 Task: Select Convenience. Add to cart, from Walgreens for 4287 Palmer Road, Westerville, Ohio 43081, Cell Number 614-742-1053, following items : Sabritas Turbos Flamas Corn Chips - 5, Cheetos Puffs Flamin Hot  - 4, Coca Cola Mini Cans - 1, Mountain Dew Soda Can (12 oz x 12 ct) - 1, Nice! Halves & Pieces Honey Roasted Cashew - 2
Action: Mouse moved to (301, 128)
Screenshot: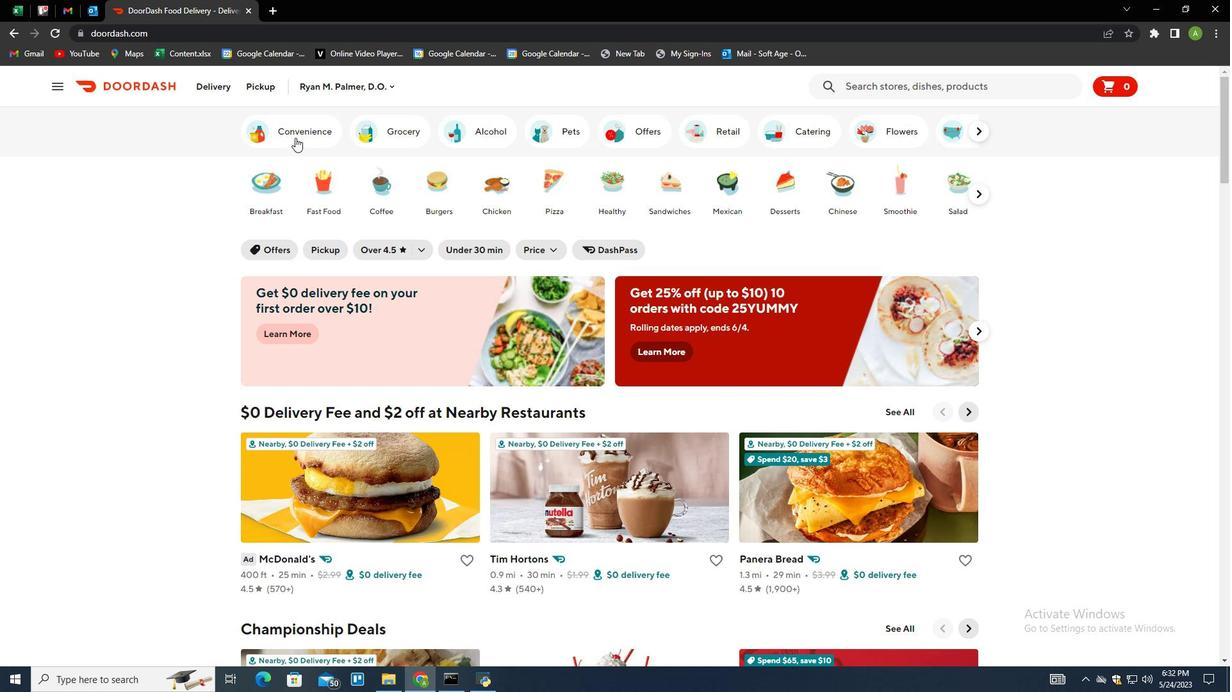
Action: Mouse pressed left at (301, 128)
Screenshot: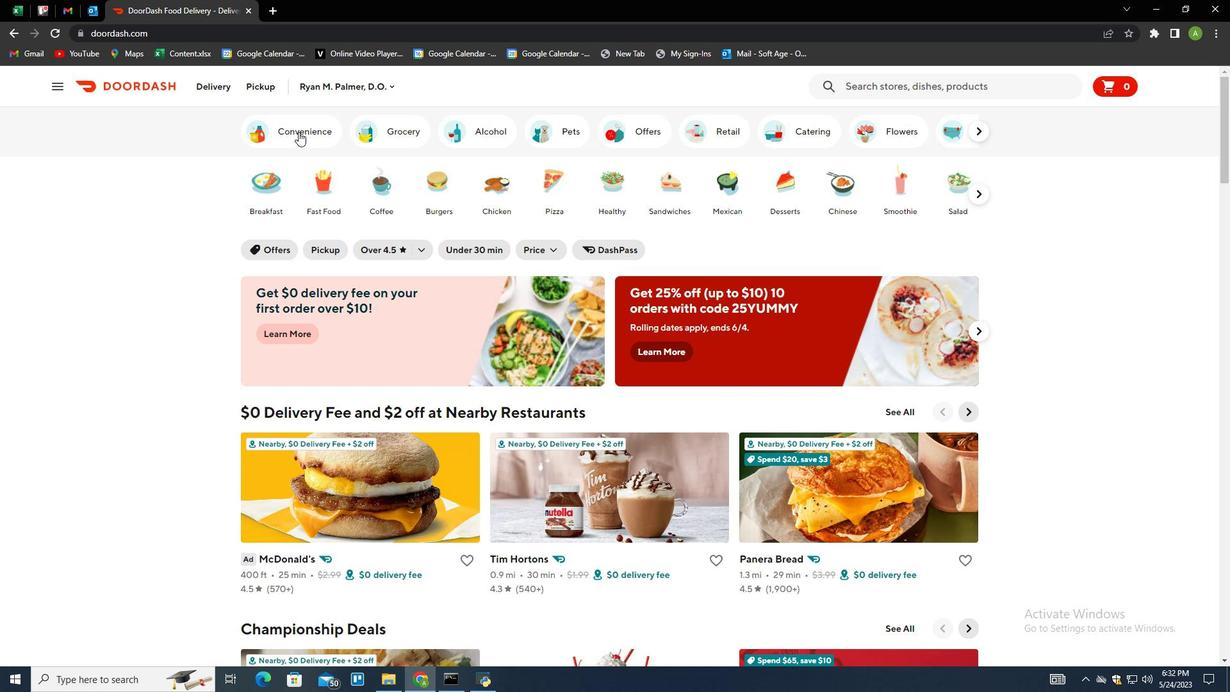
Action: Mouse moved to (793, 462)
Screenshot: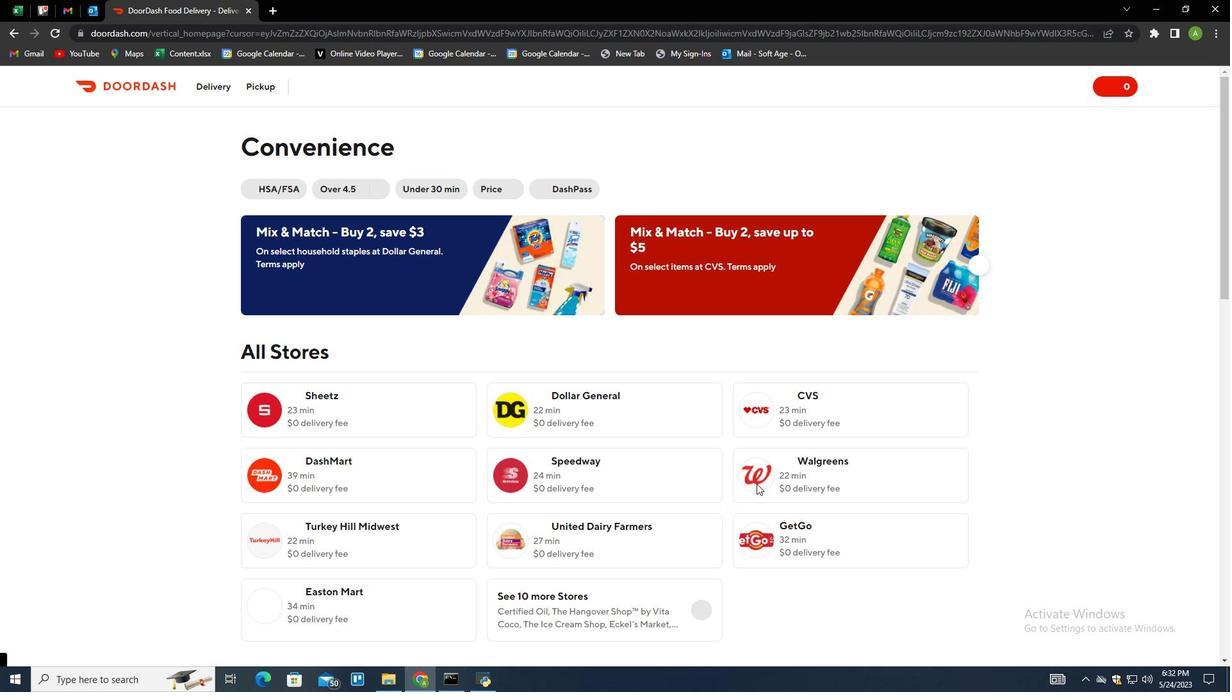 
Action: Mouse pressed left at (793, 462)
Screenshot: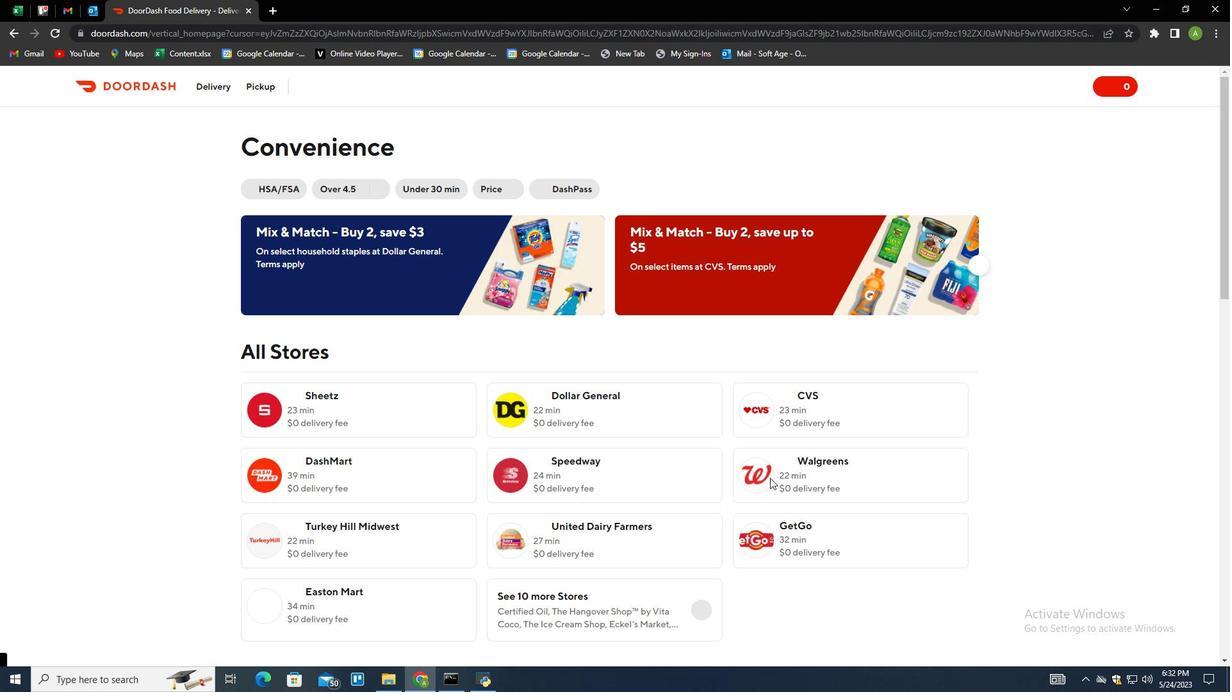 
Action: Mouse moved to (295, 84)
Screenshot: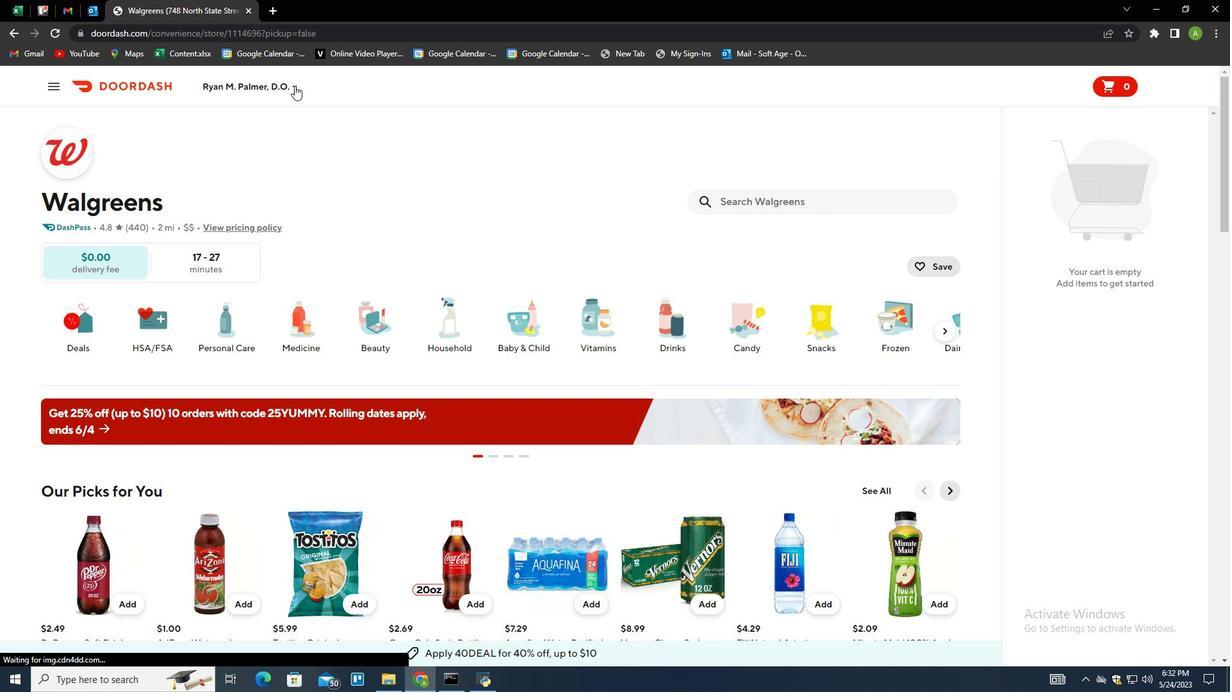 
Action: Mouse pressed left at (295, 84)
Screenshot: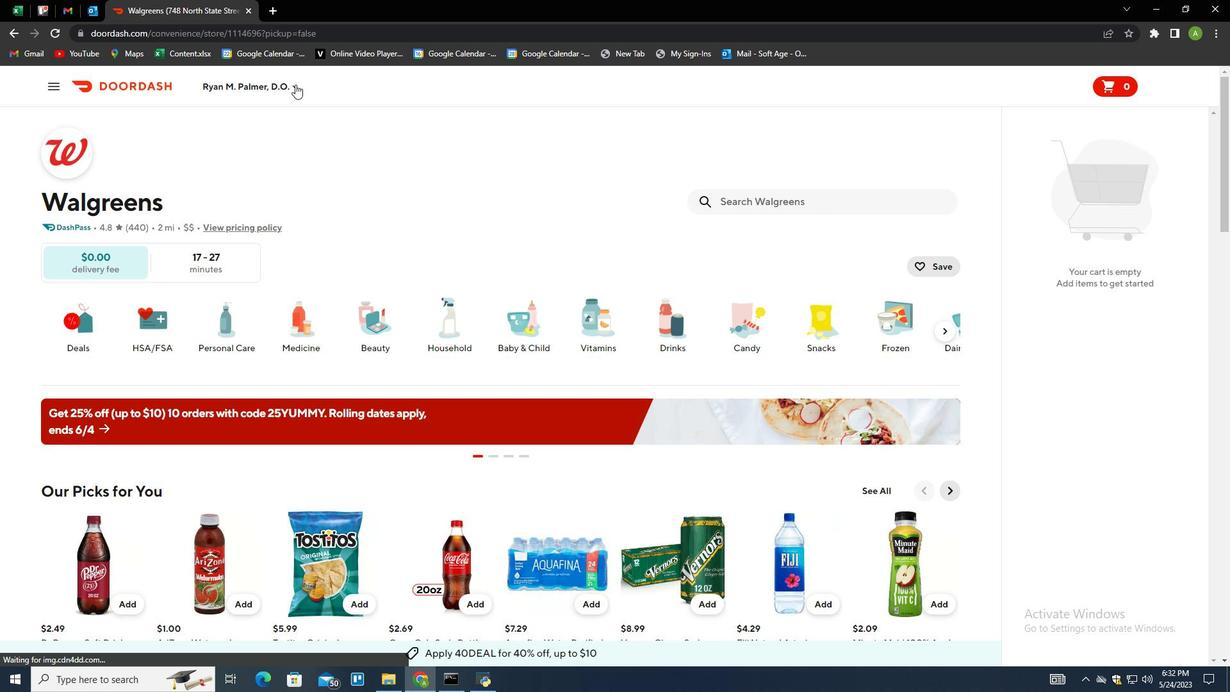 
Action: Mouse moved to (305, 131)
Screenshot: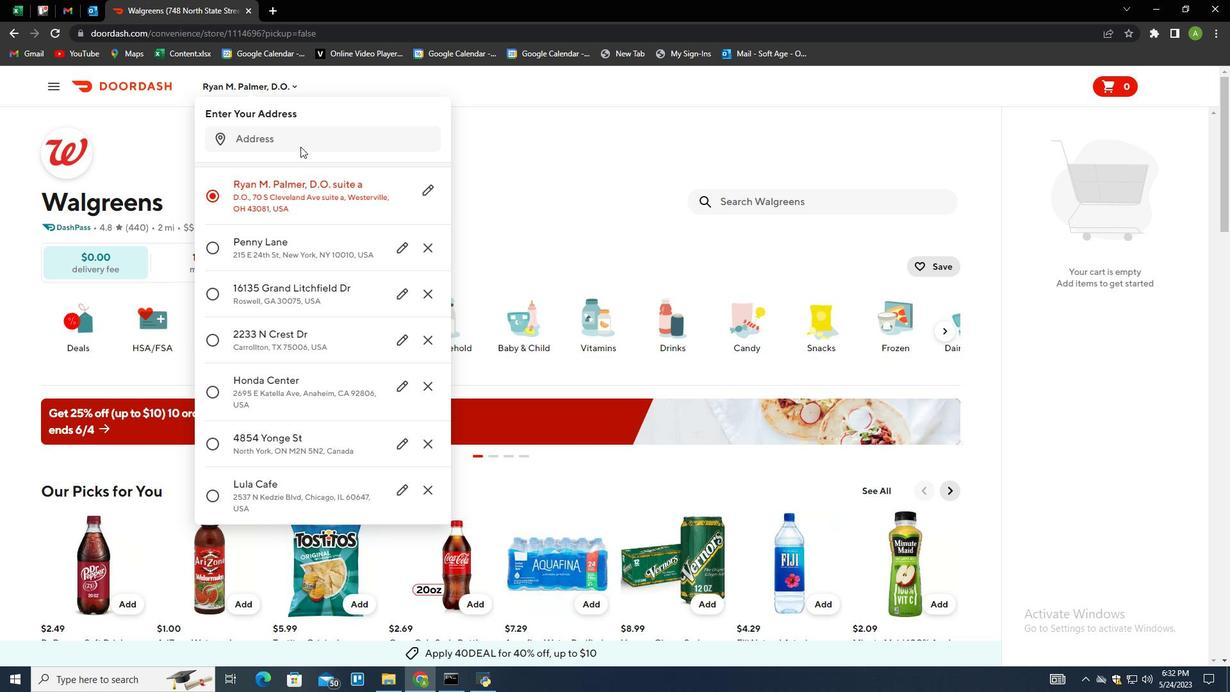 
Action: Mouse pressed left at (305, 131)
Screenshot: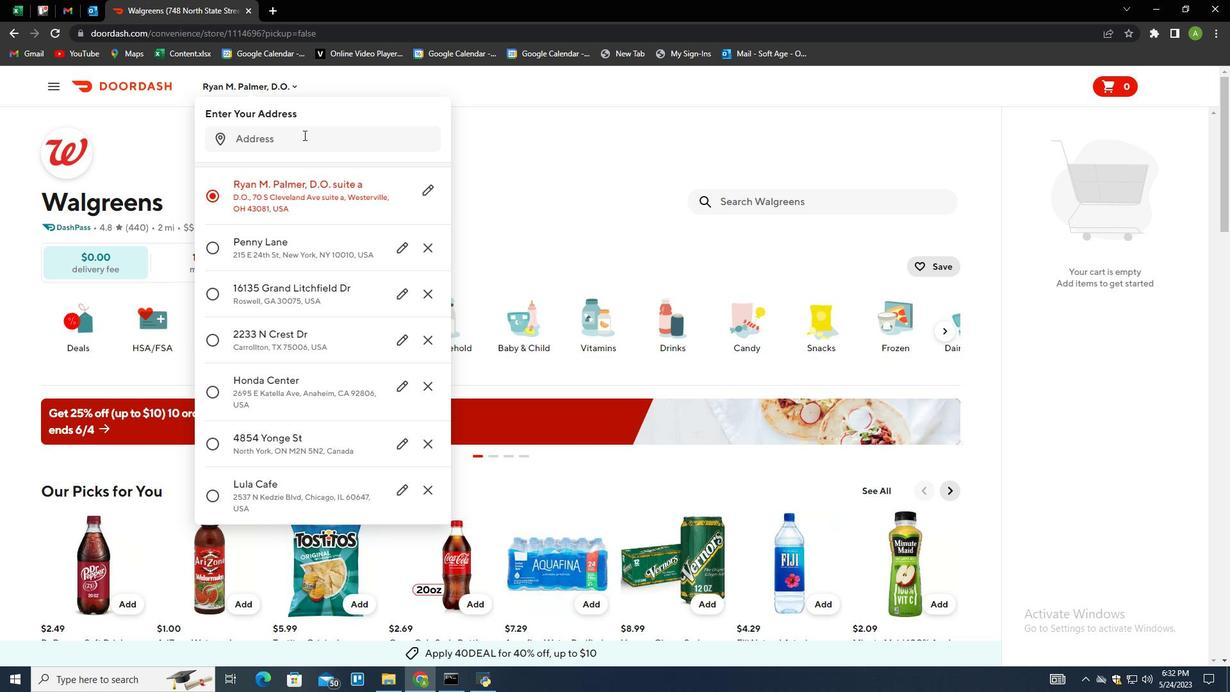 
Action: Mouse moved to (309, 160)
Screenshot: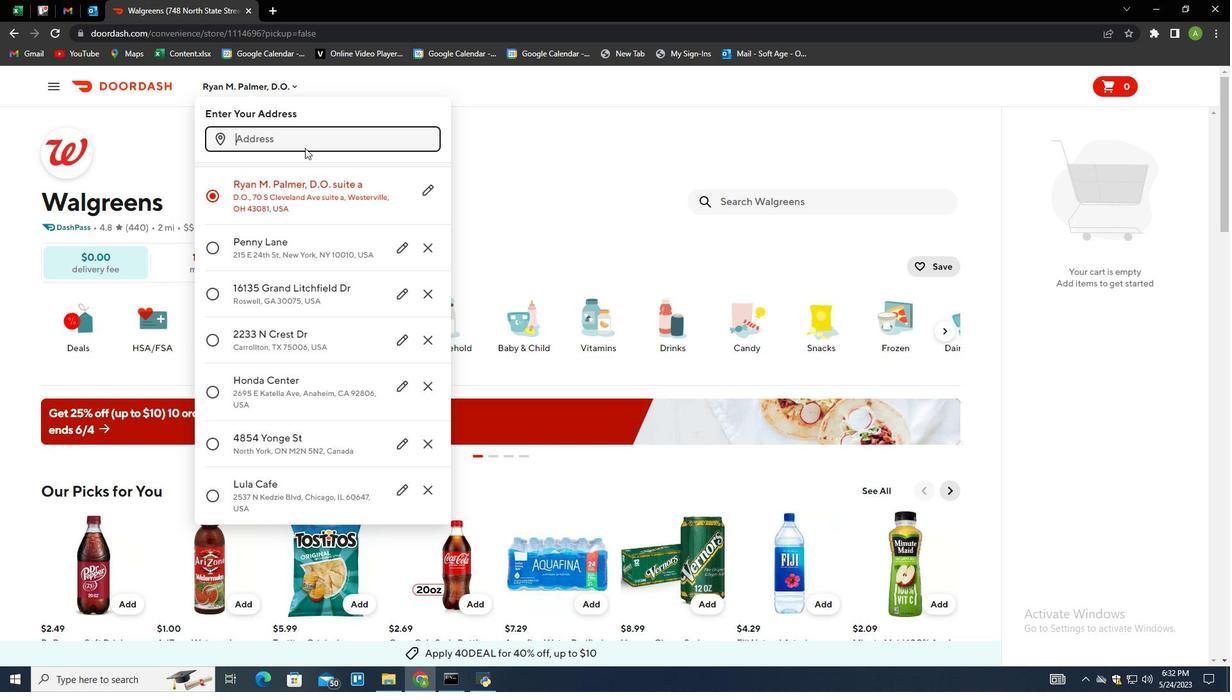 
Action: Key pressed 4287<Key.space>palmer<Key.space>road,<Key.space>westerville,<Key.space>ohio<Key.space>43081<Key.enter>
Screenshot: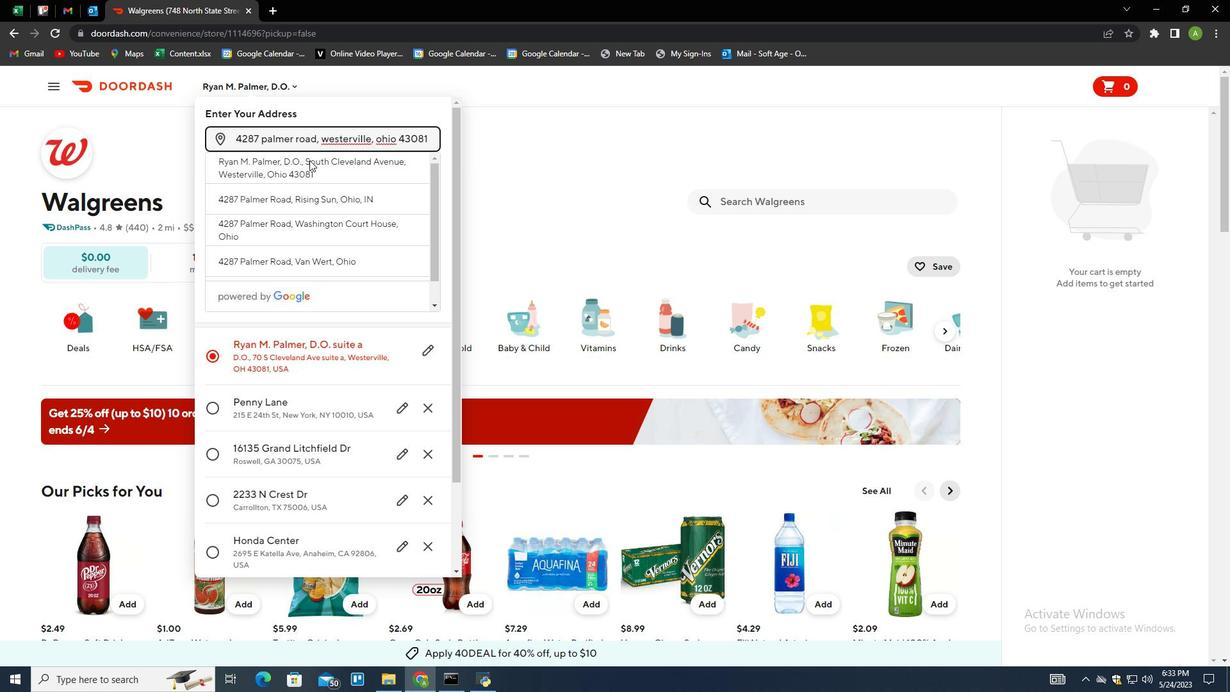 
Action: Mouse moved to (401, 520)
Screenshot: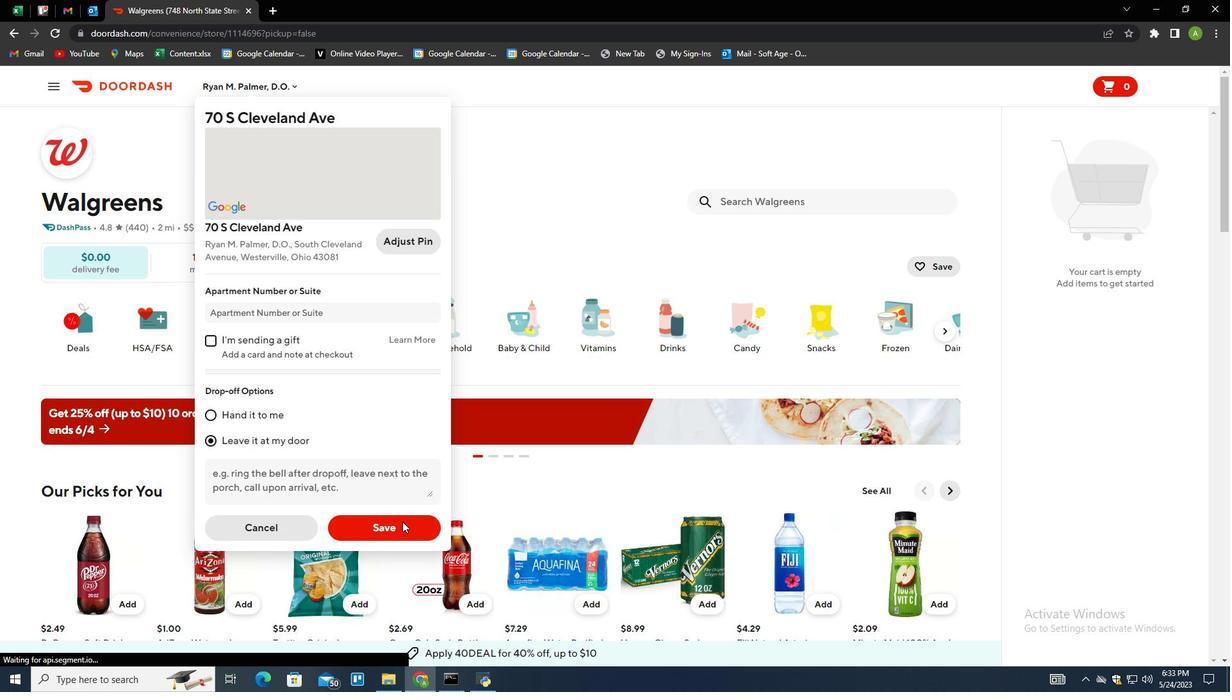
Action: Mouse pressed left at (401, 520)
Screenshot: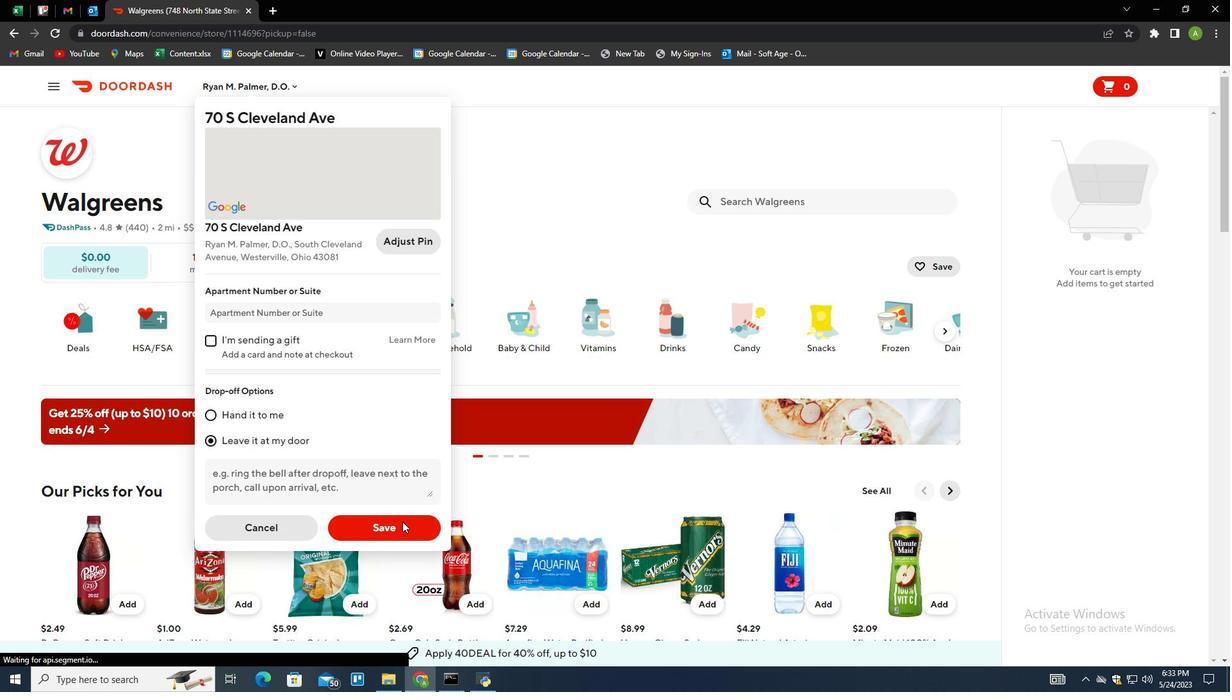 
Action: Mouse moved to (775, 199)
Screenshot: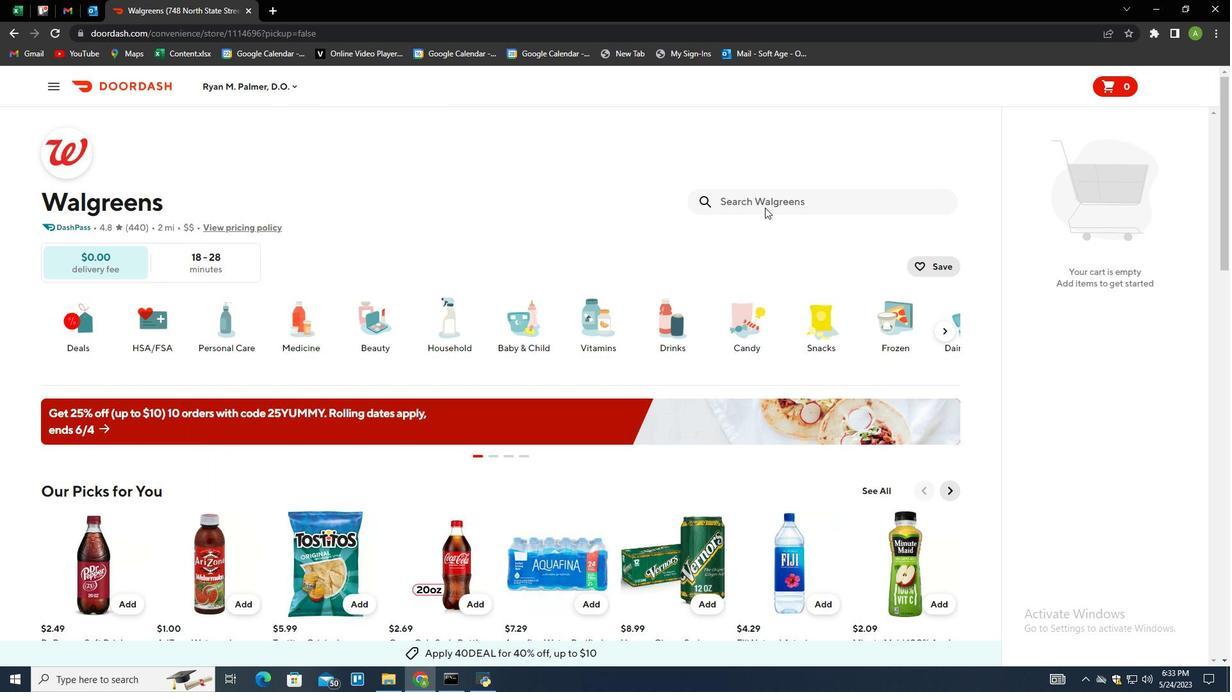 
Action: Mouse pressed left at (775, 199)
Screenshot: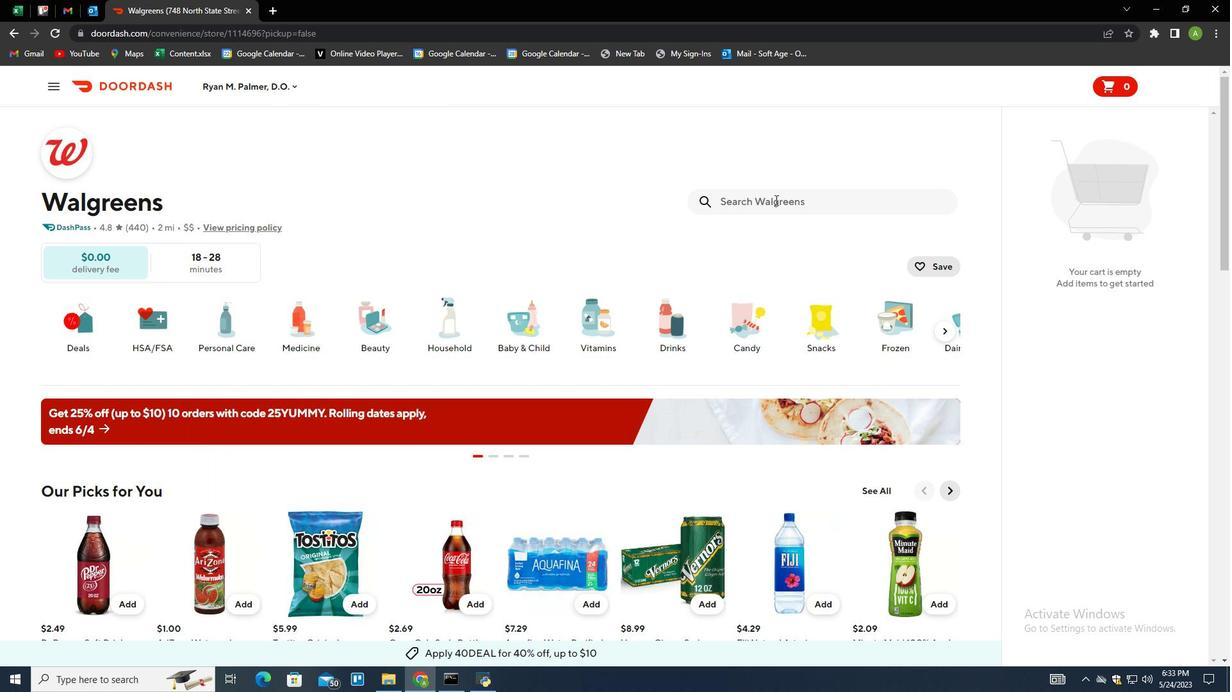 
Action: Mouse moved to (748, 217)
Screenshot: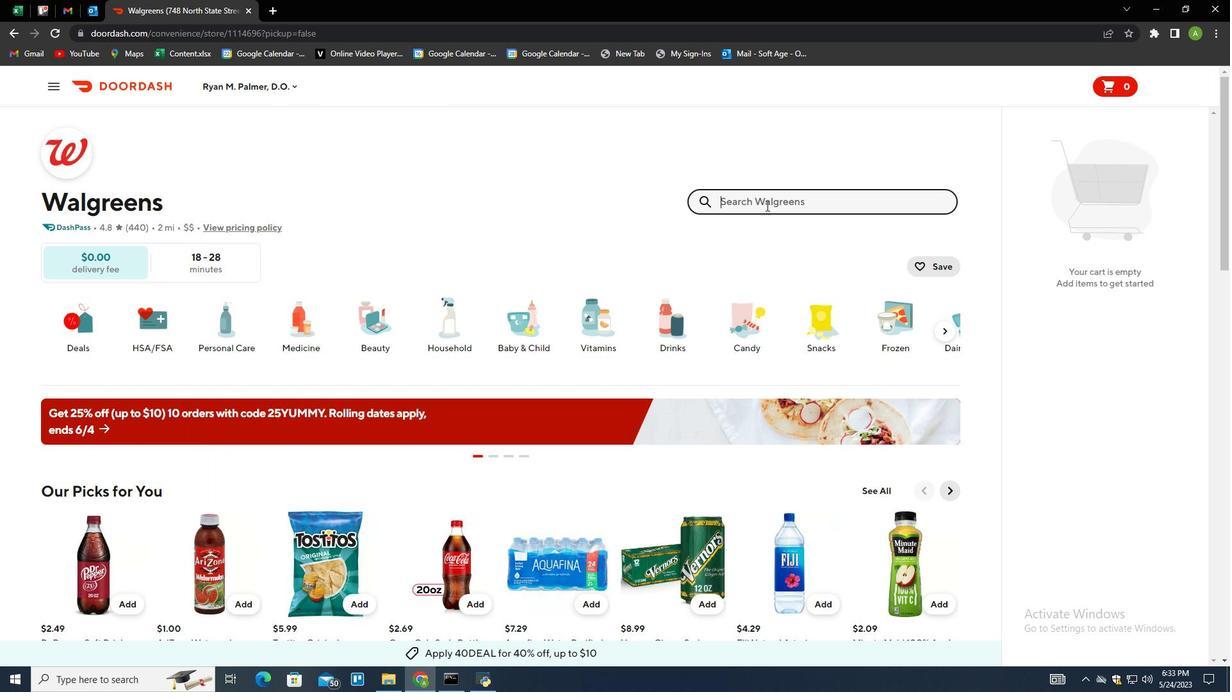 
Action: Key pressed sabritas<Key.space>turbos<Key.space>flamas<Key.space>corn<Key.space>chips<Key.enter>
Screenshot: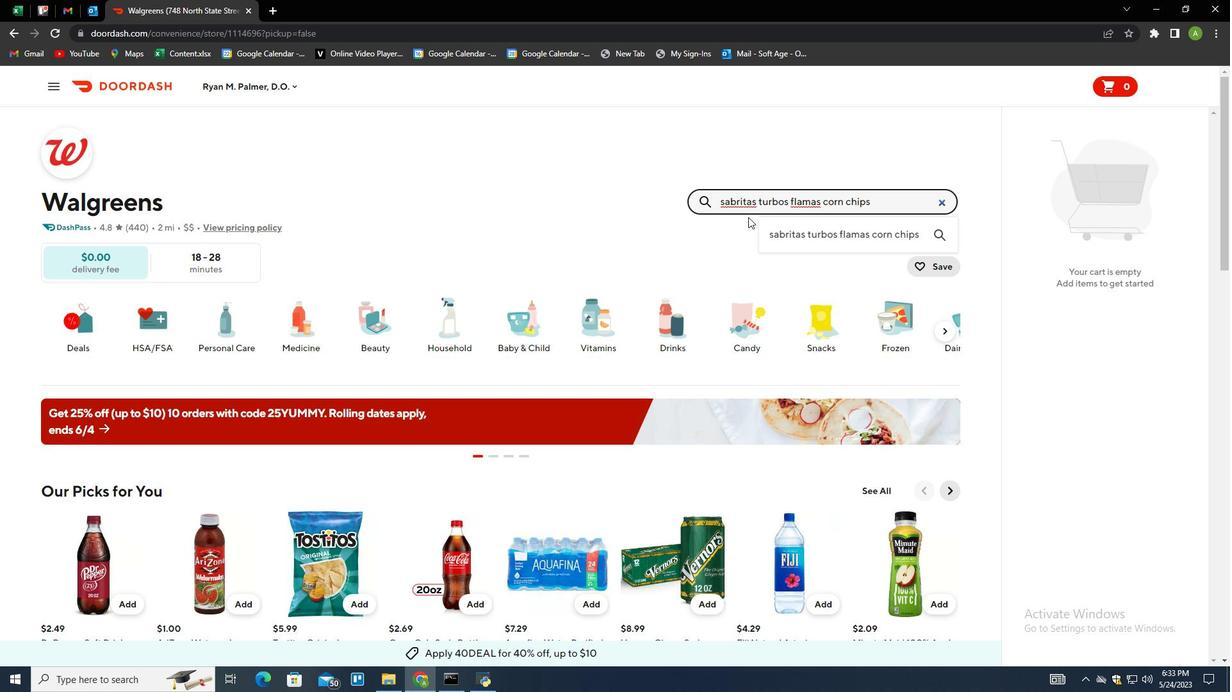 
Action: Mouse moved to (116, 333)
Screenshot: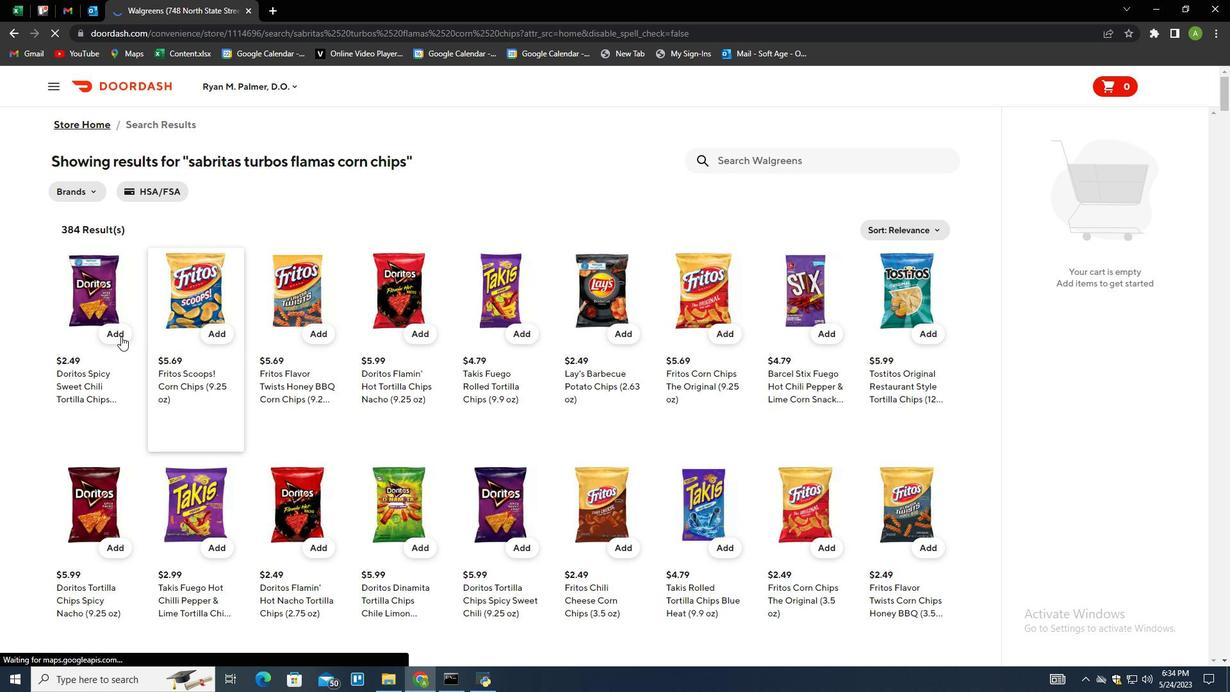 
Action: Mouse pressed left at (116, 333)
Screenshot: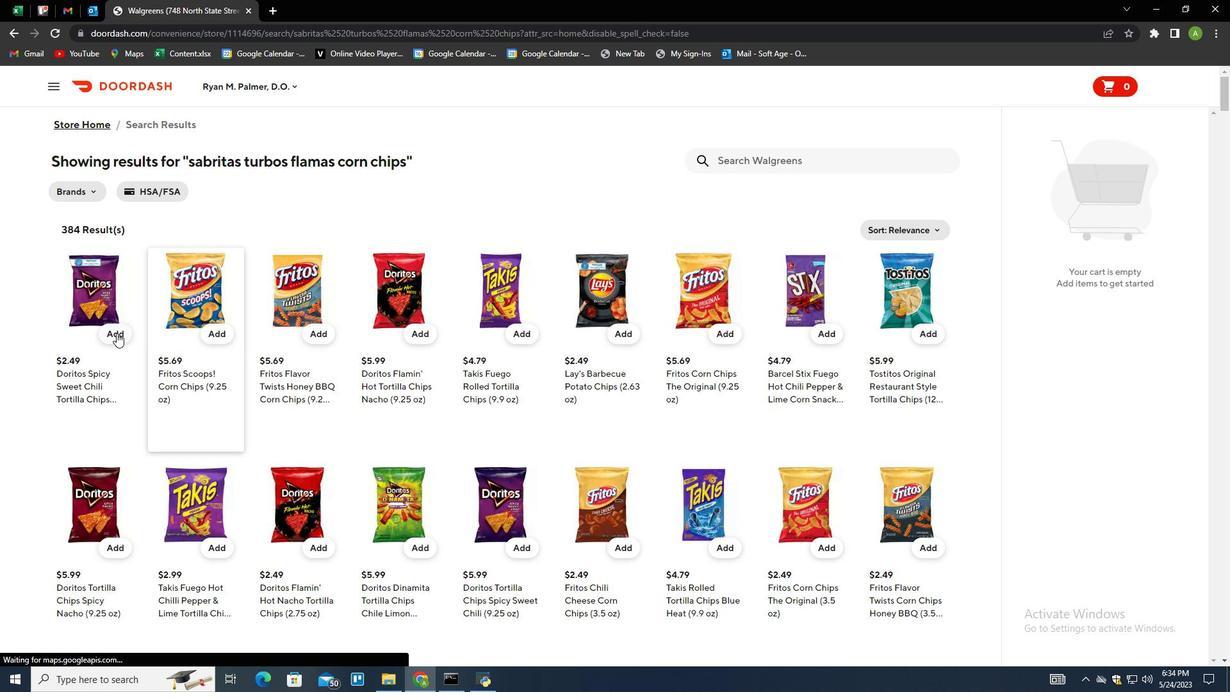 
Action: Mouse moved to (1186, 224)
Screenshot: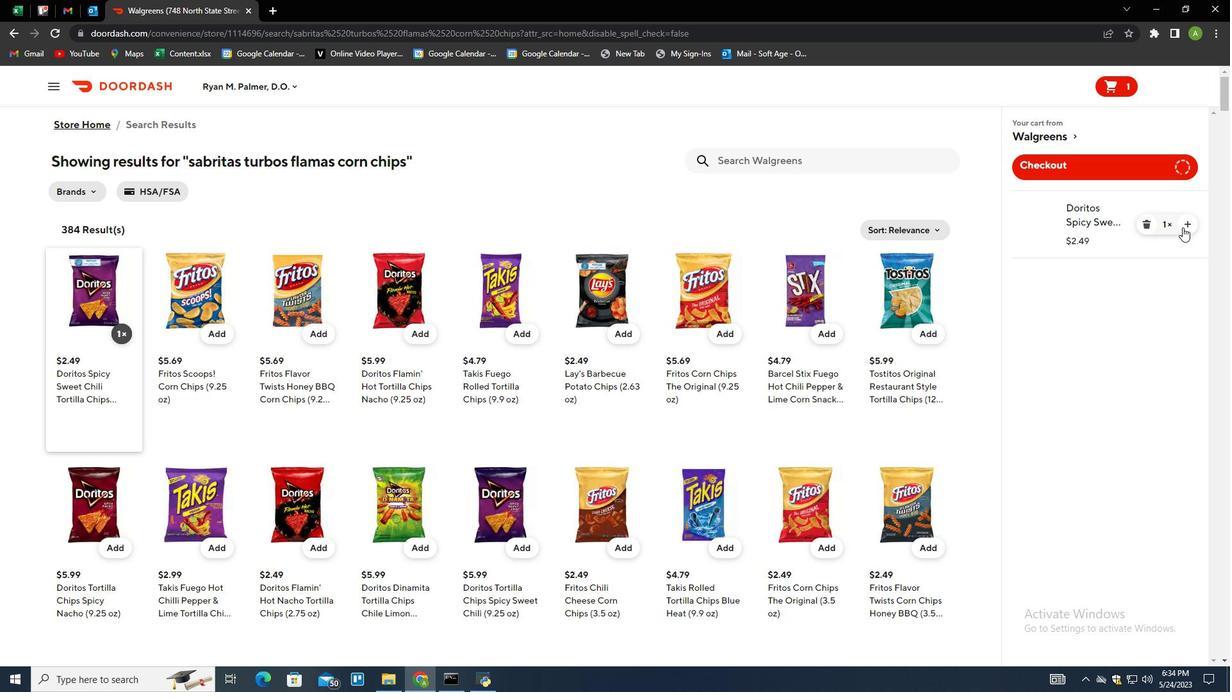 
Action: Mouse pressed left at (1186, 224)
Screenshot: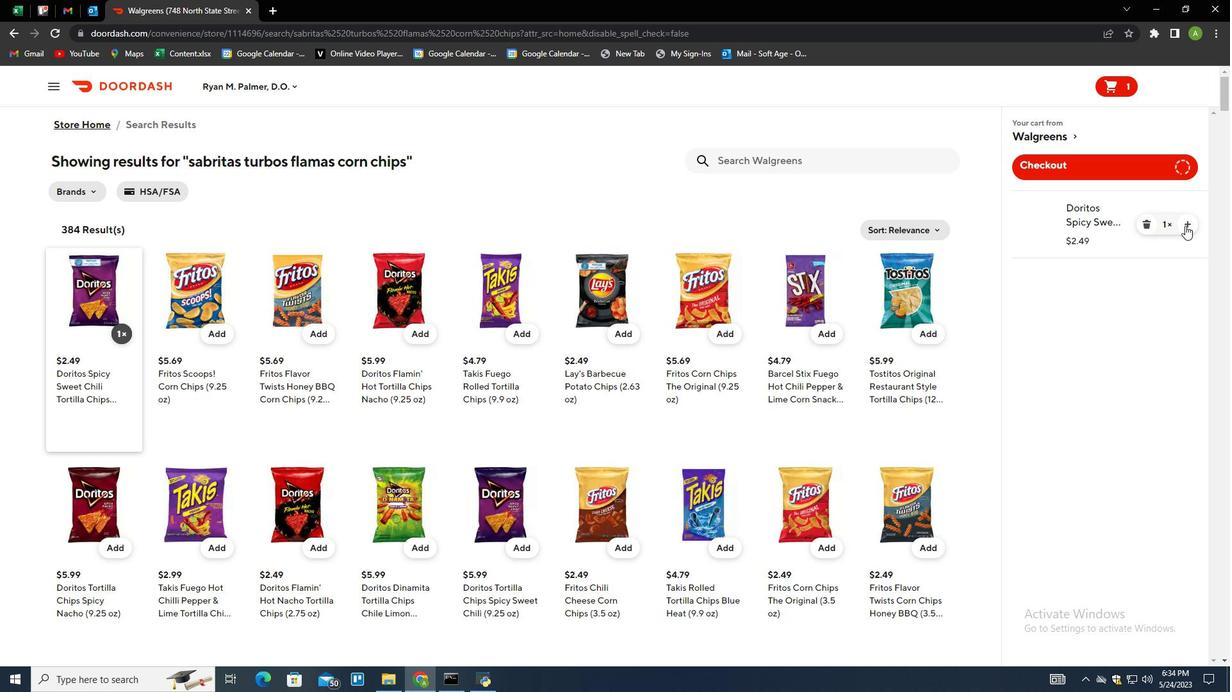 
Action: Mouse pressed left at (1186, 224)
Screenshot: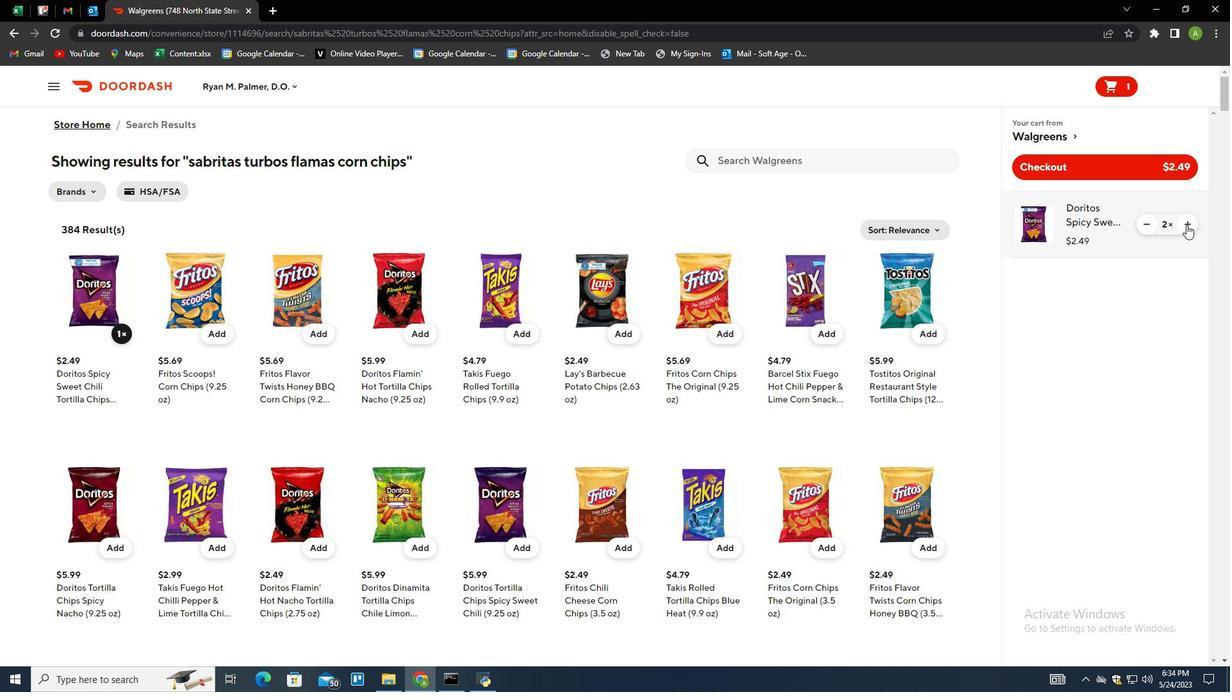 
Action: Mouse pressed left at (1186, 224)
Screenshot: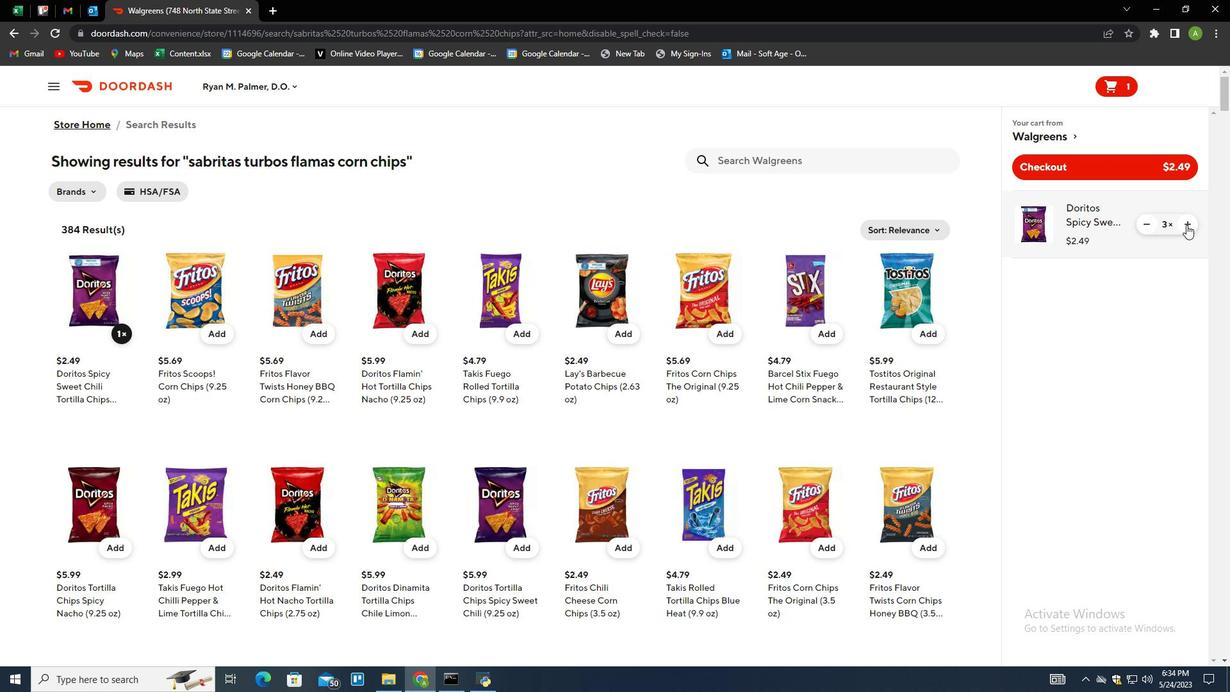 
Action: Mouse pressed left at (1186, 224)
Screenshot: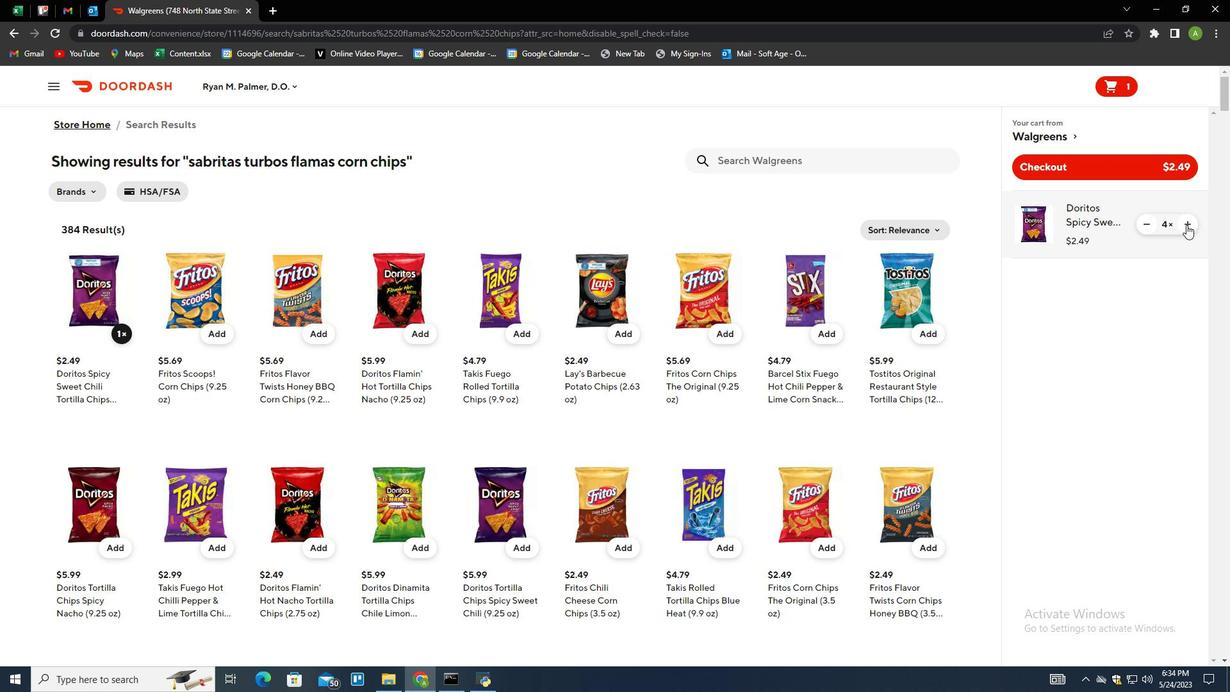 
Action: Mouse moved to (1189, 223)
Screenshot: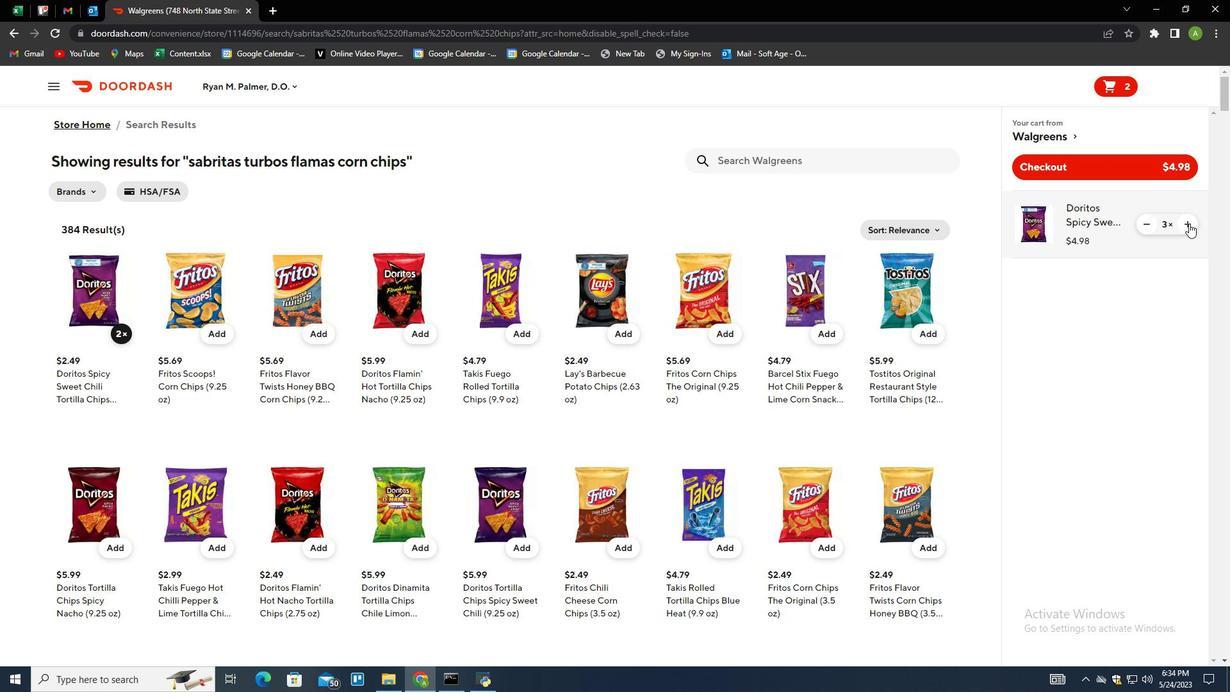 
Action: Mouse pressed left at (1189, 223)
Screenshot: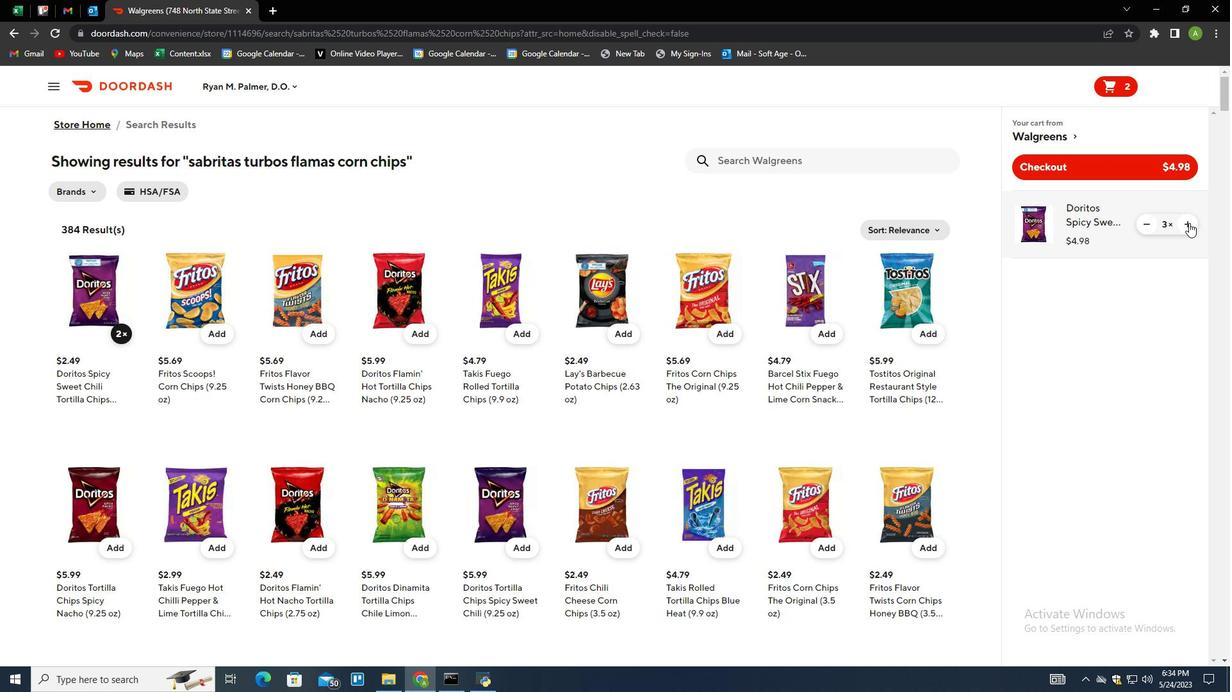 
Action: Mouse moved to (1186, 222)
Screenshot: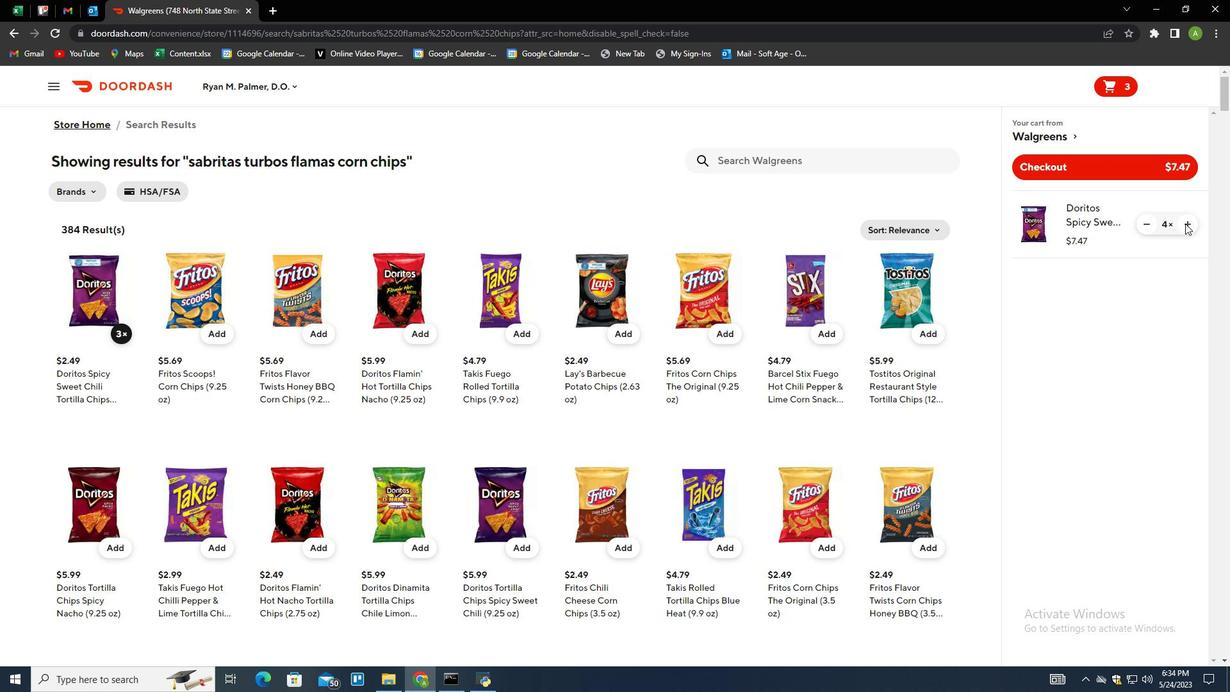 
Action: Mouse pressed left at (1186, 222)
Screenshot: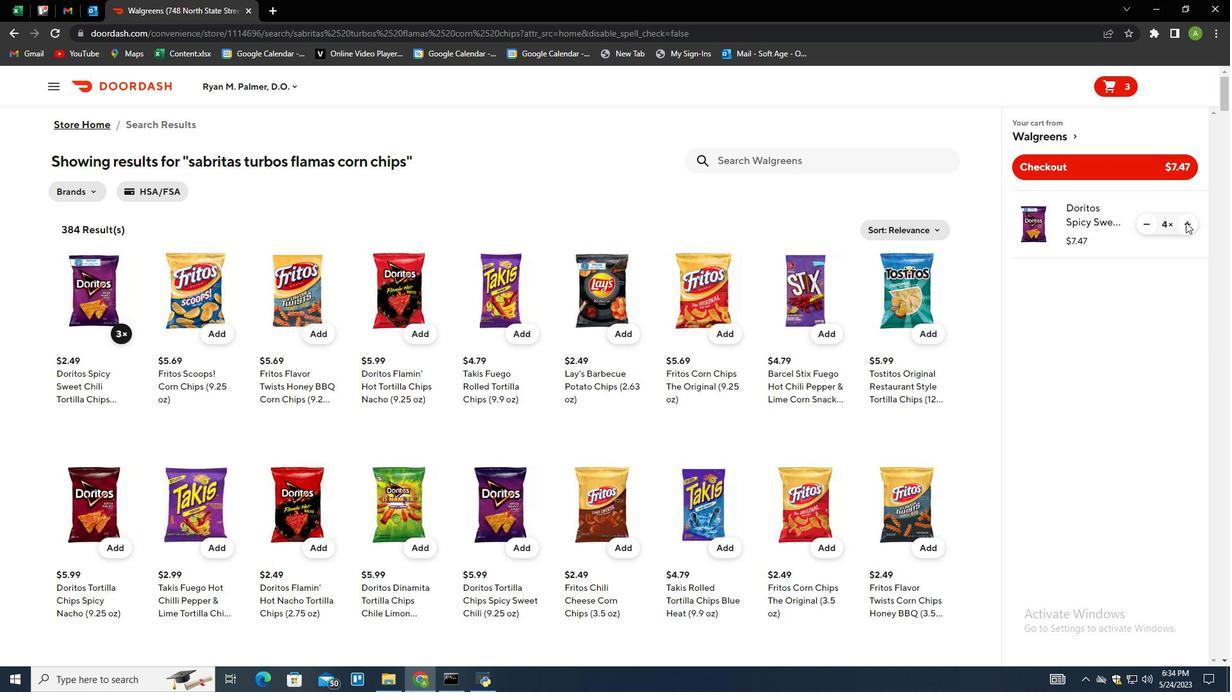 
Action: Mouse moved to (1064, 256)
Screenshot: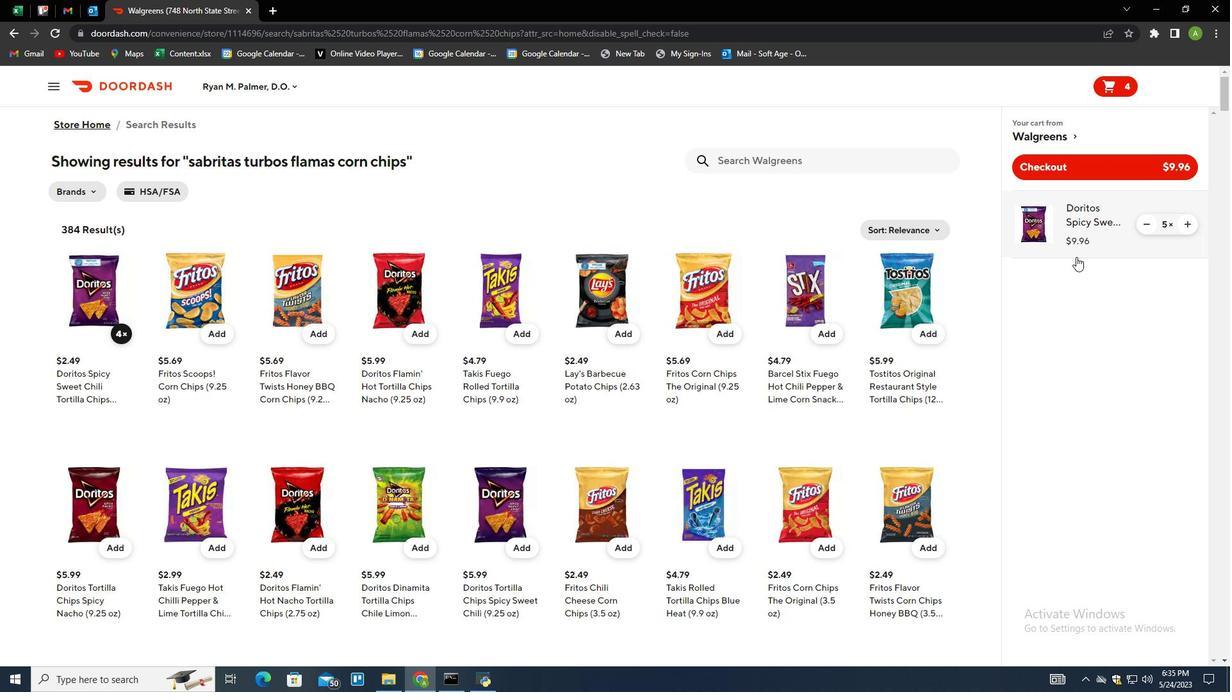 
Action: Mouse scrolled (1064, 257) with delta (0, 0)
Screenshot: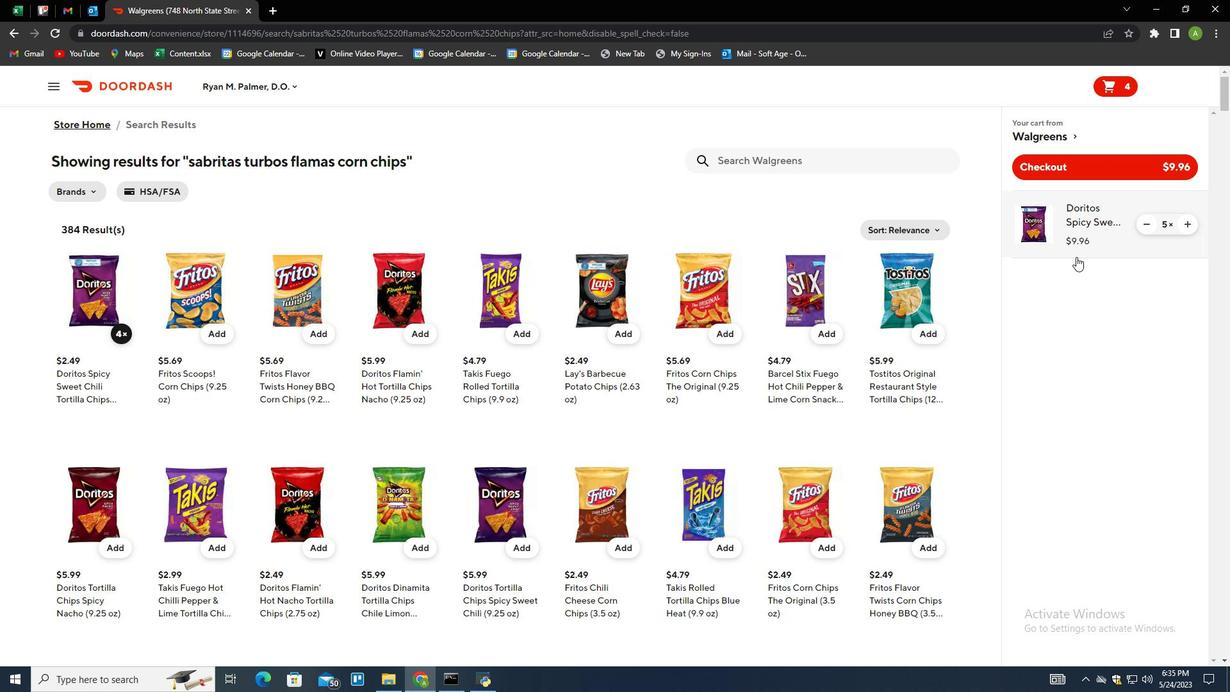 
Action: Mouse moved to (749, 159)
Screenshot: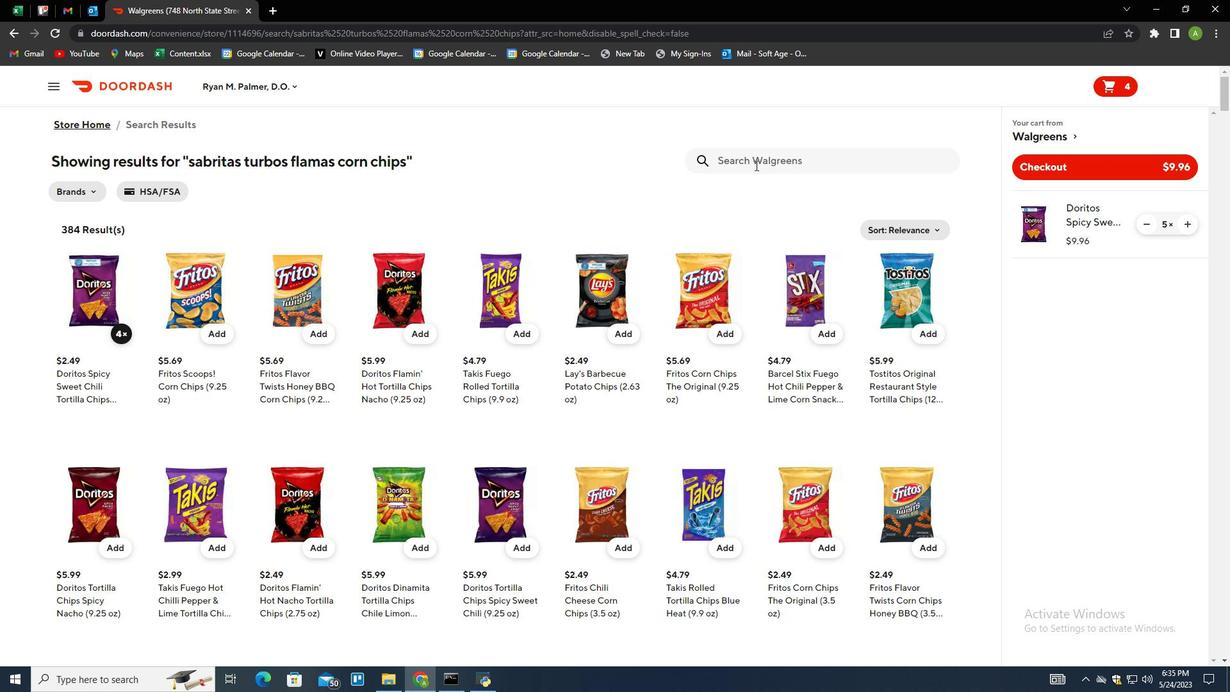 
Action: Mouse pressed left at (749, 159)
Screenshot: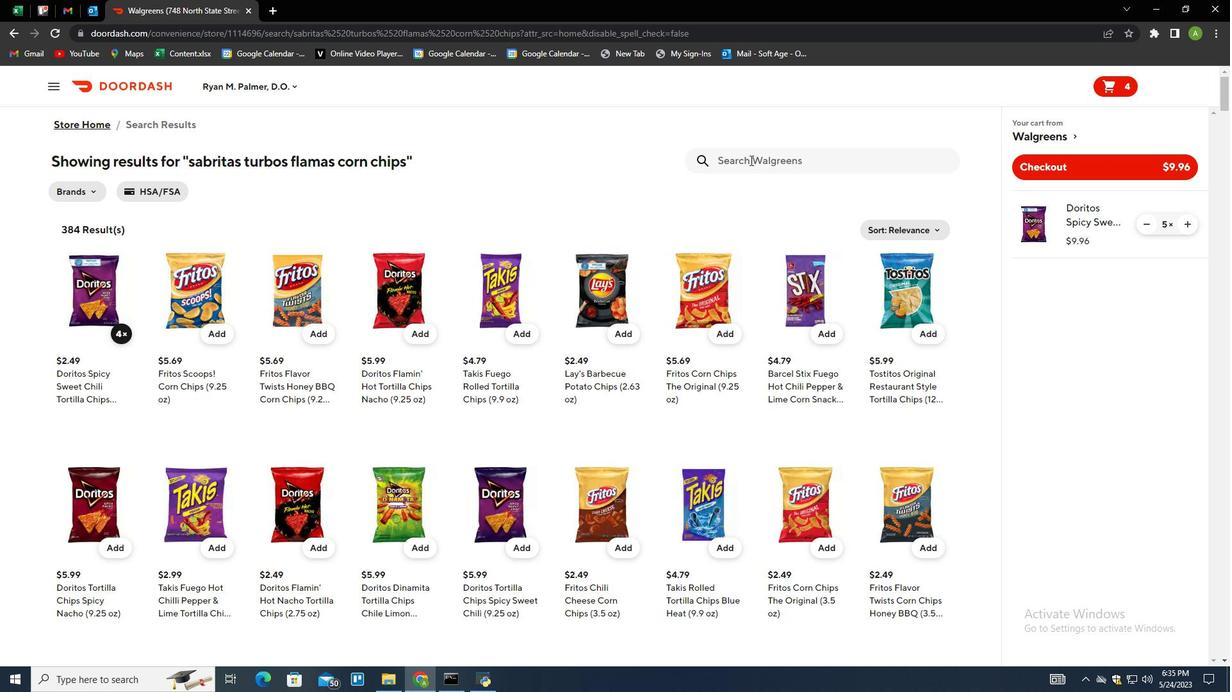 
Action: Mouse moved to (729, 169)
Screenshot: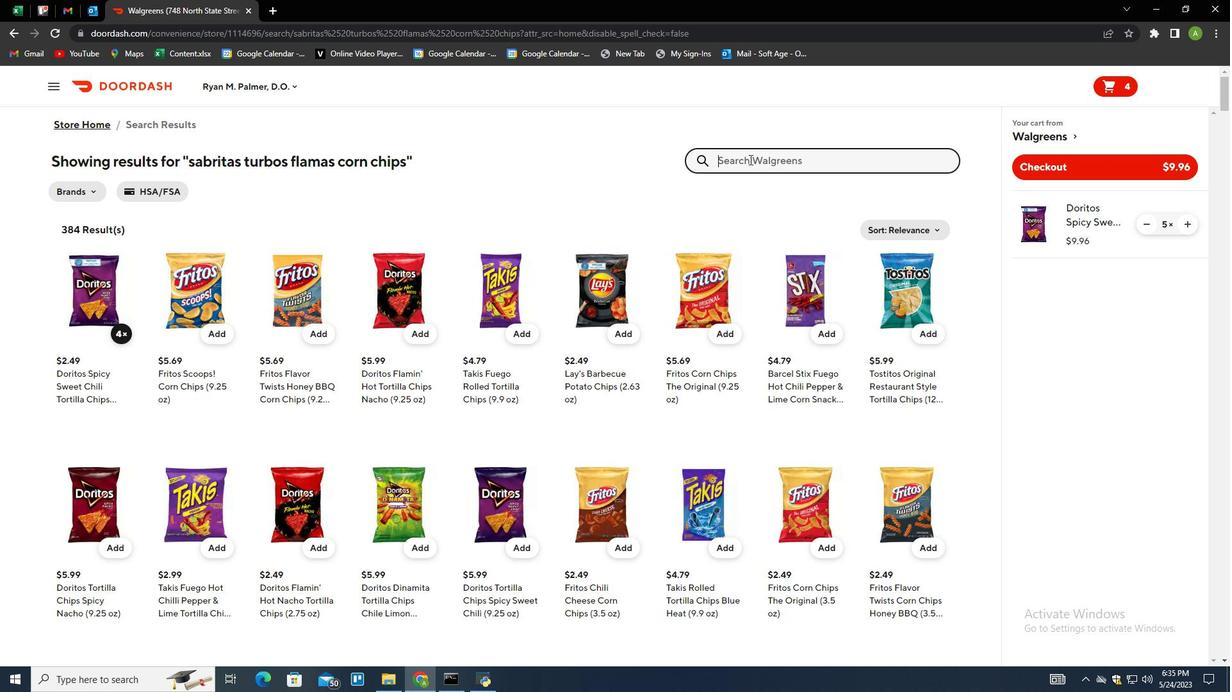 
Action: Key pressed cheetos<Key.space>puffs<Key.space>flamin<Key.space>hot<Key.enter>
Screenshot: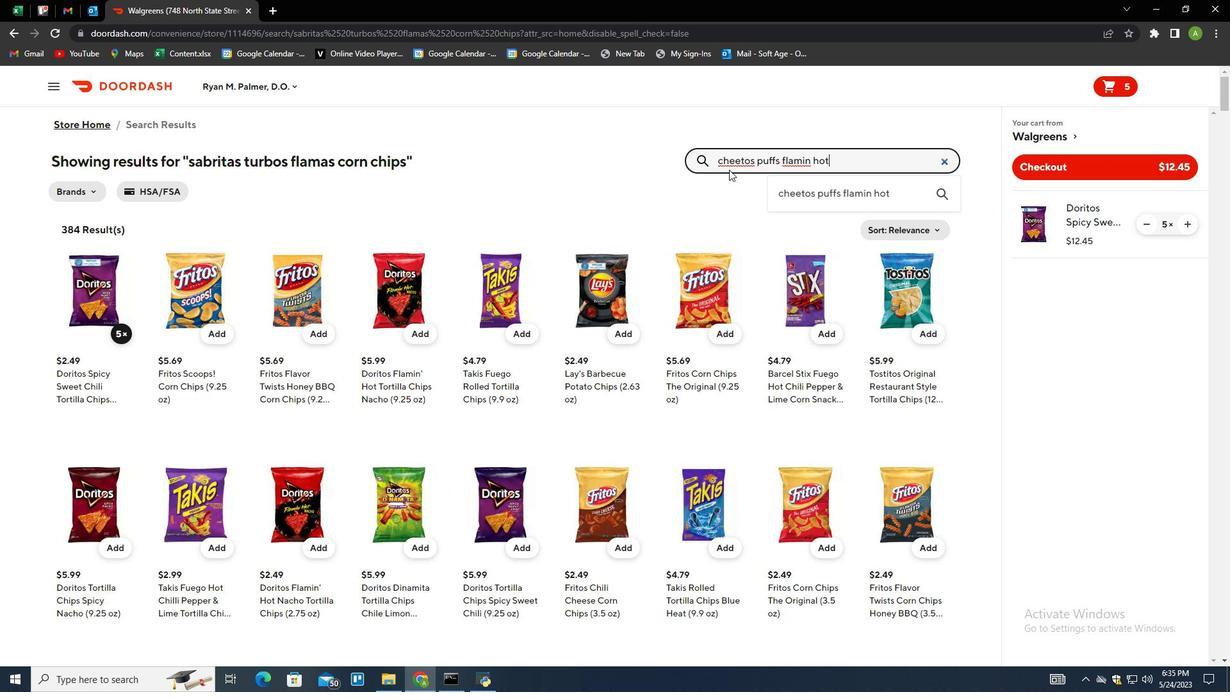 
Action: Mouse moved to (122, 331)
Screenshot: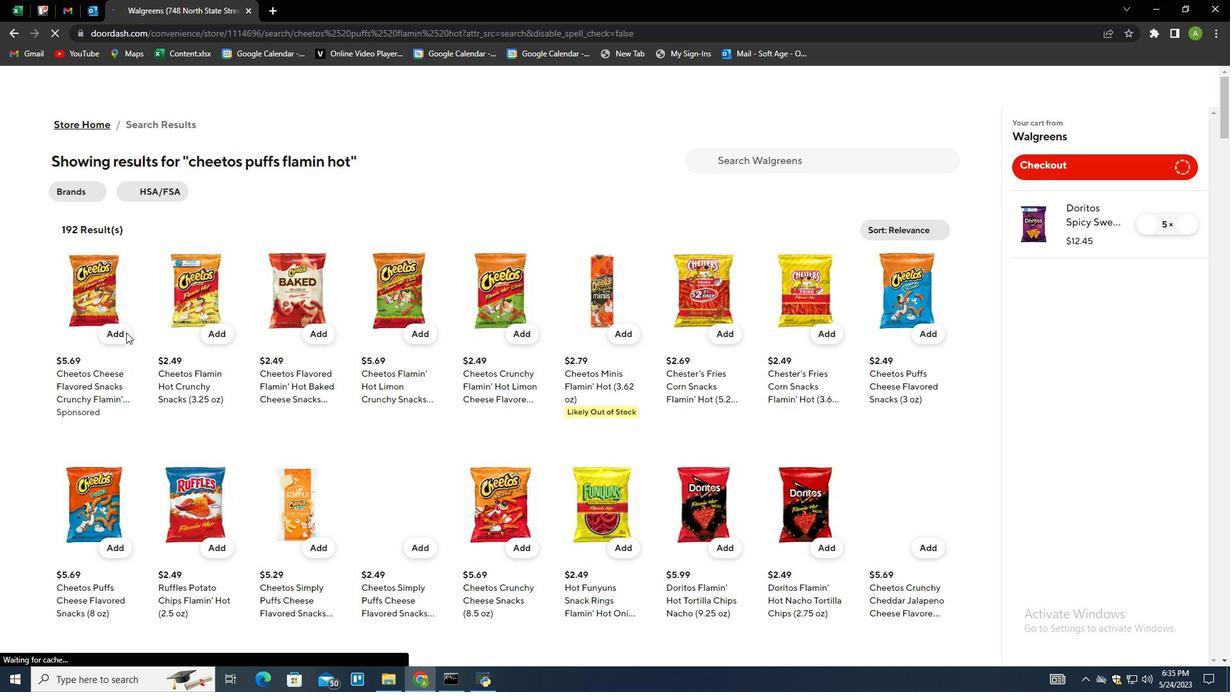 
Action: Mouse pressed left at (122, 331)
Screenshot: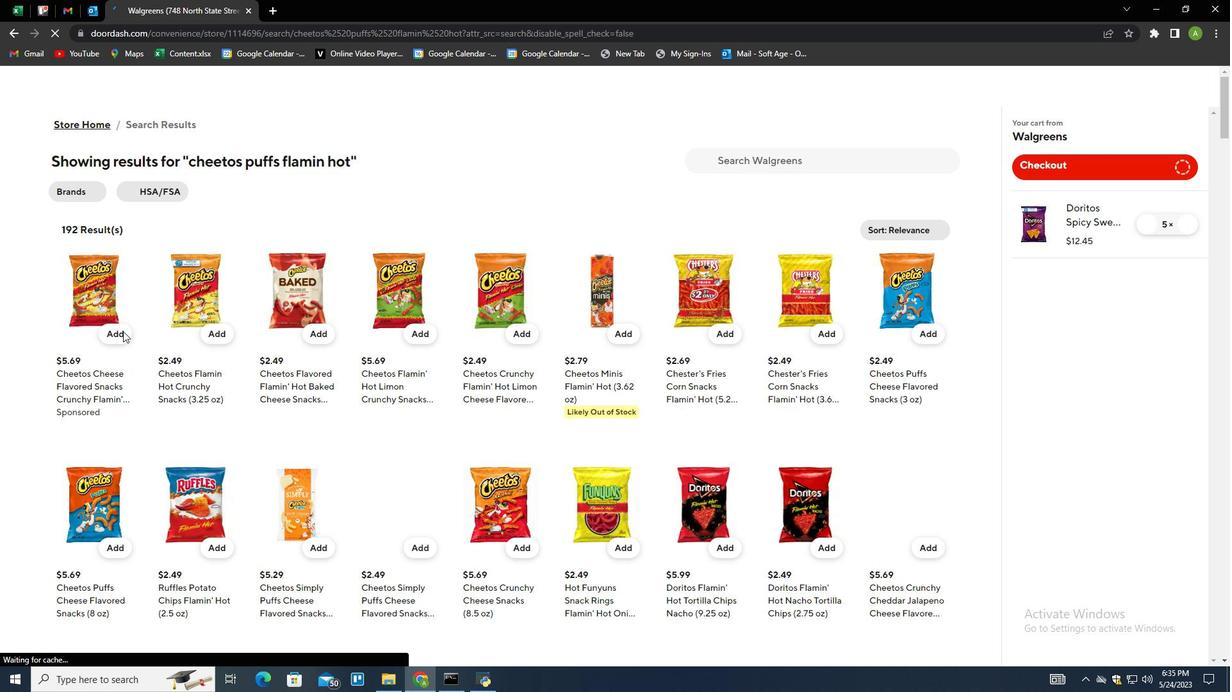 
Action: Mouse moved to (1184, 289)
Screenshot: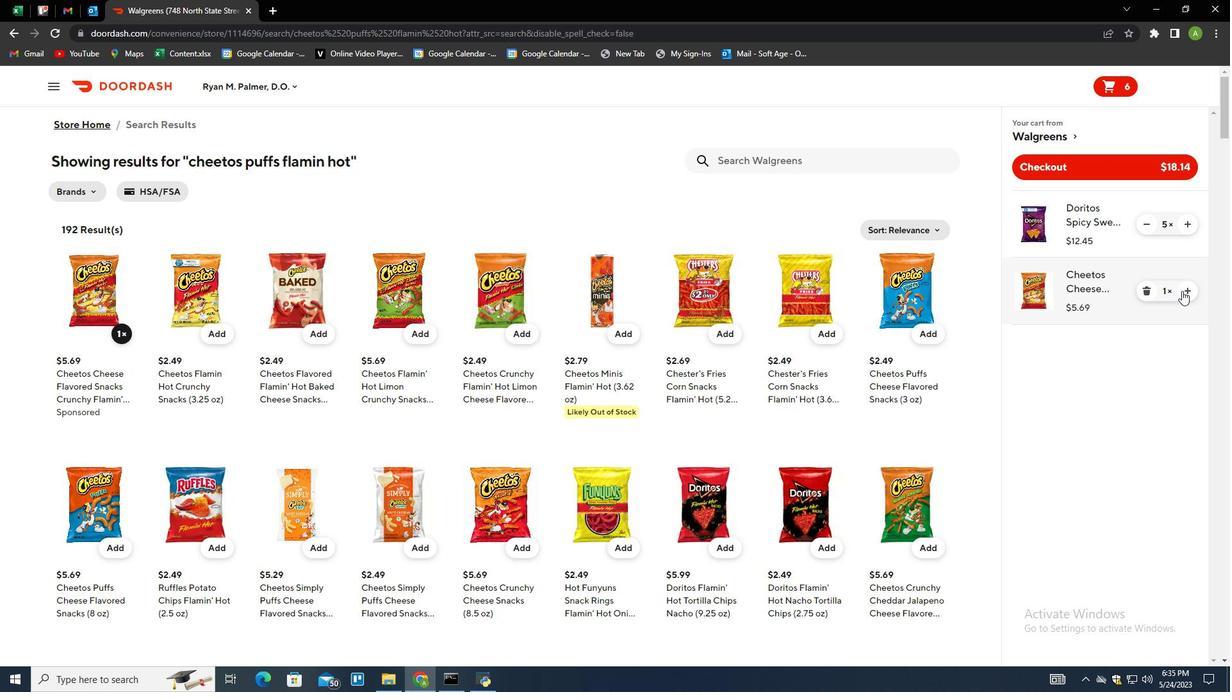 
Action: Mouse pressed left at (1184, 289)
Screenshot: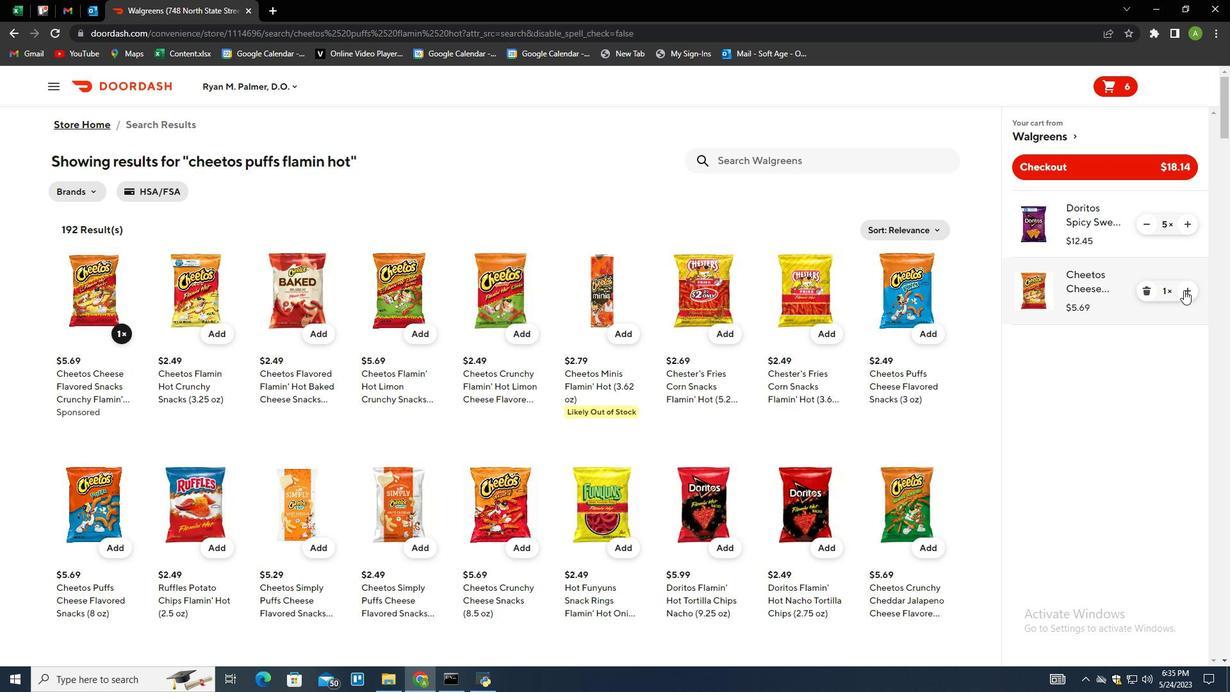 
Action: Mouse pressed left at (1184, 289)
Screenshot: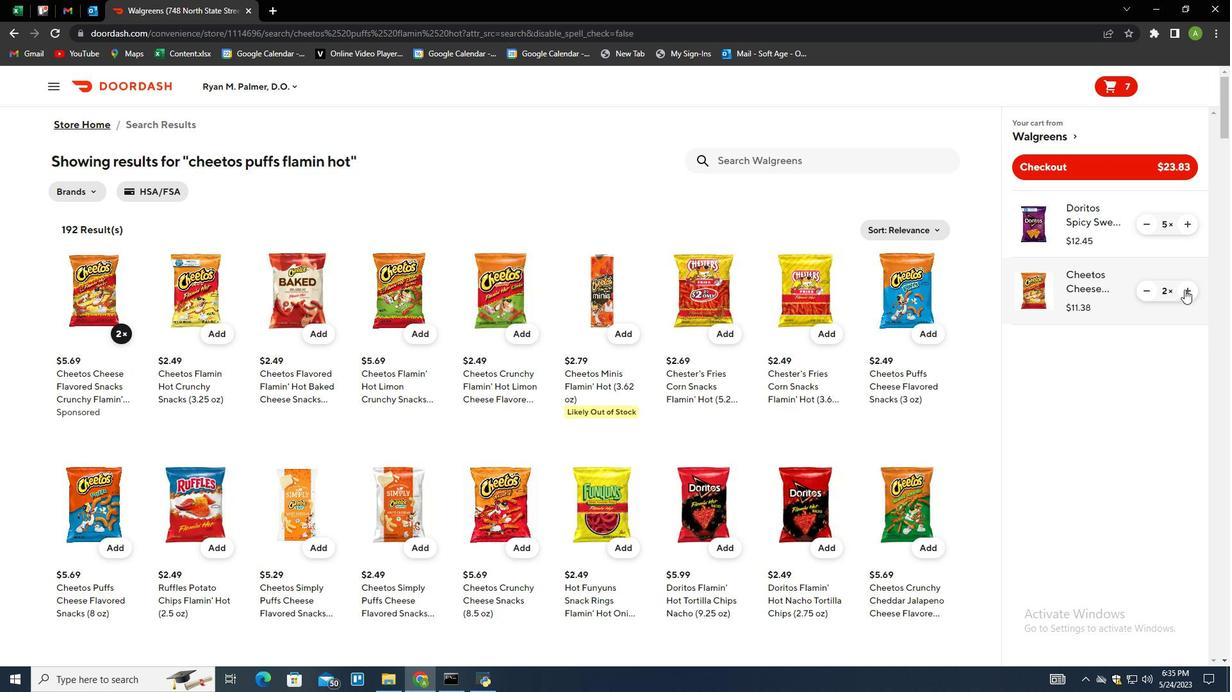 
Action: Mouse pressed left at (1184, 289)
Screenshot: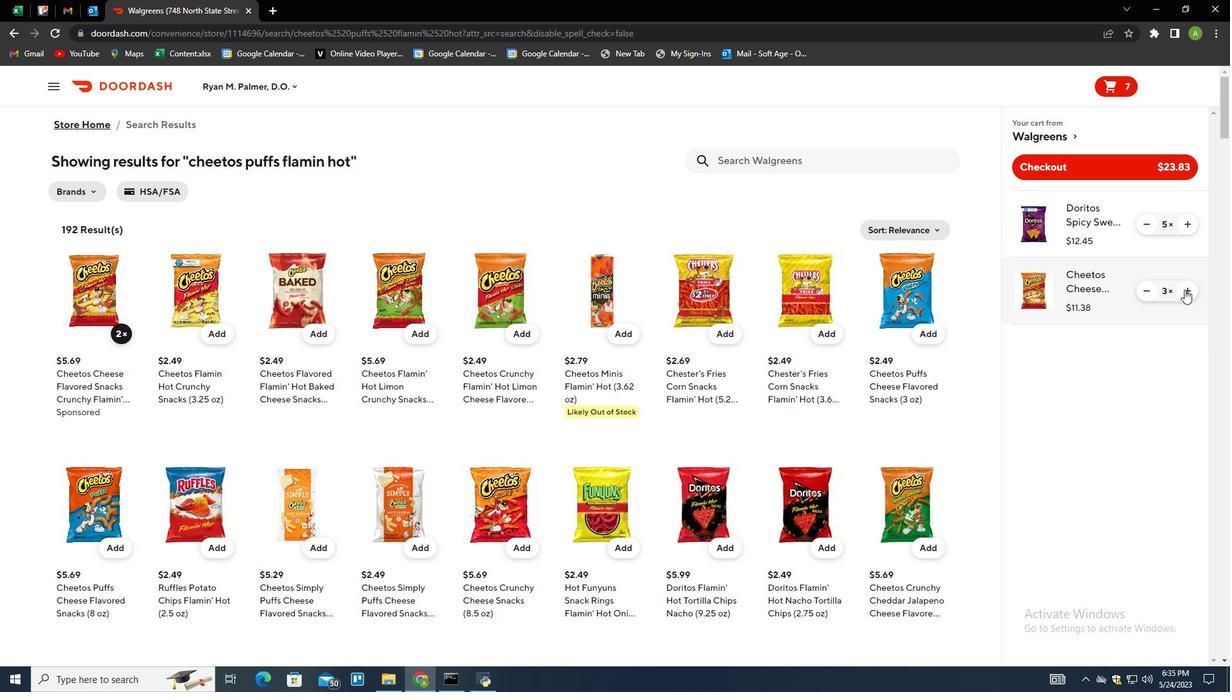 
Action: Mouse moved to (756, 164)
Screenshot: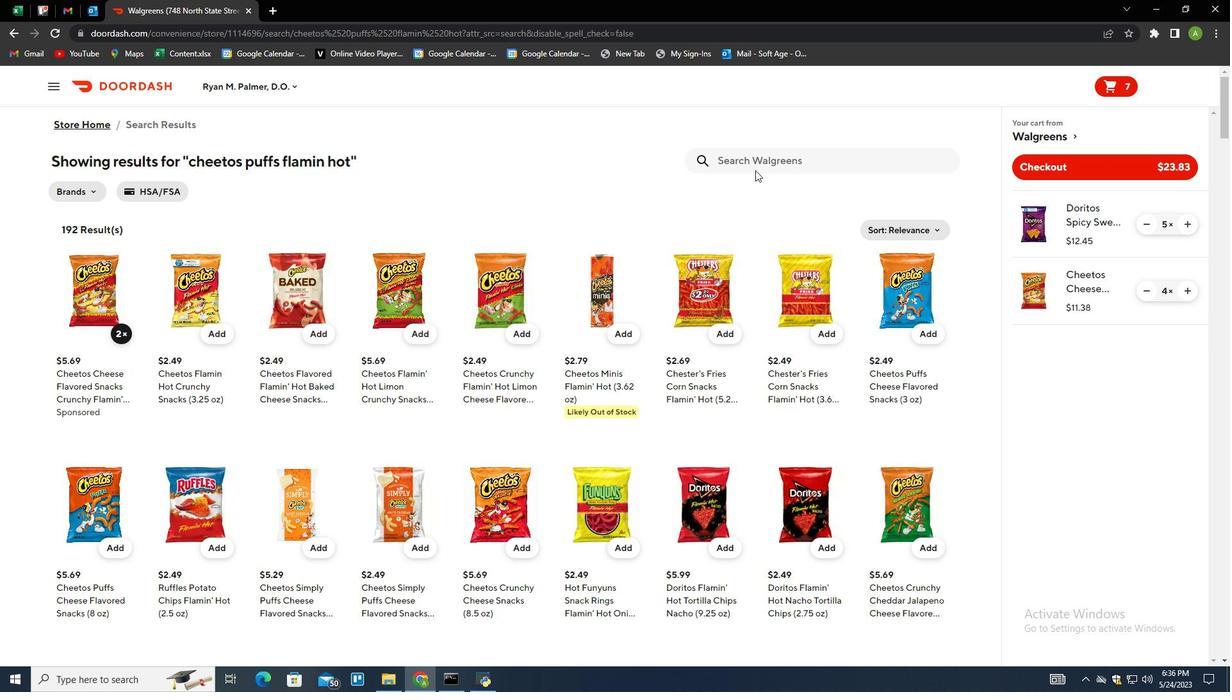 
Action: Mouse pressed left at (756, 164)
Screenshot: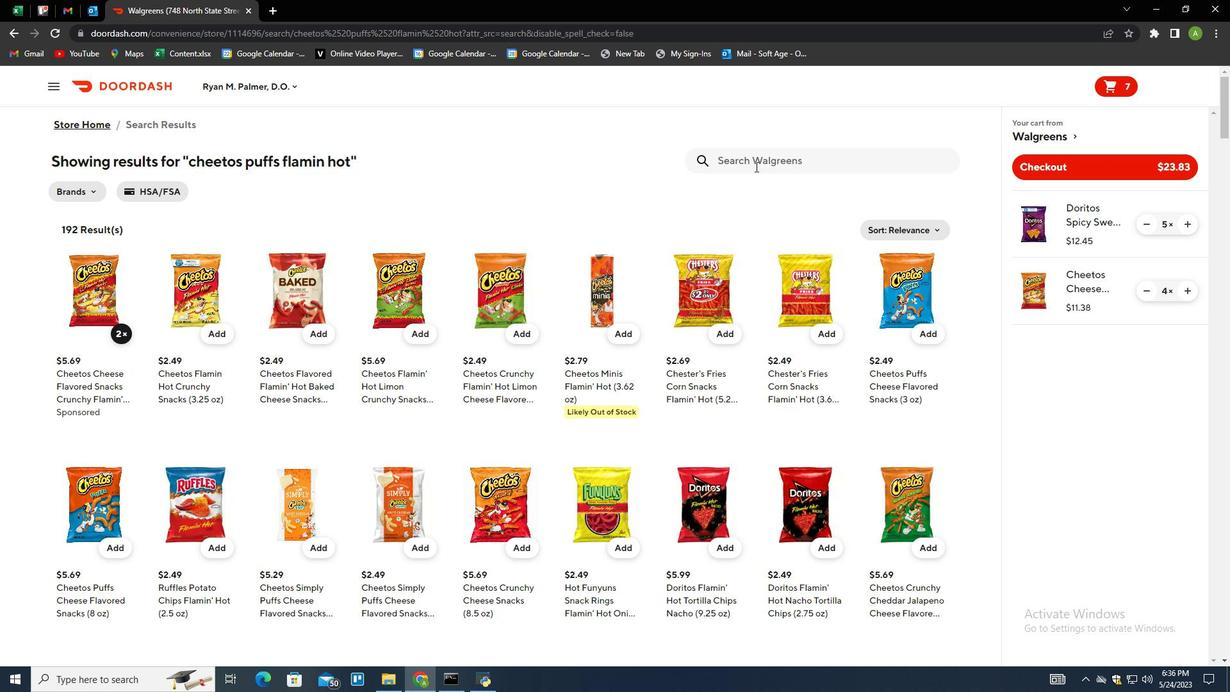 
Action: Mouse moved to (754, 165)
Screenshot: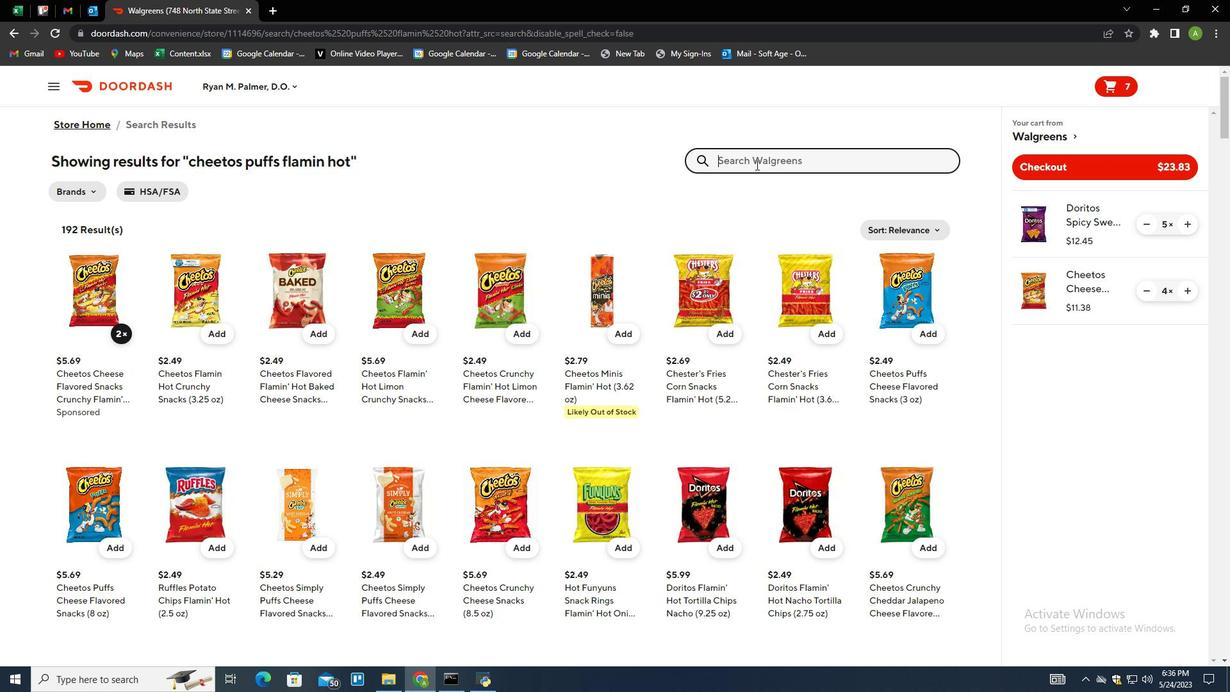 
Action: Key pressed coca<Key.space>cola<Key.space>mini<Key.space>cans<Key.enter>
Screenshot: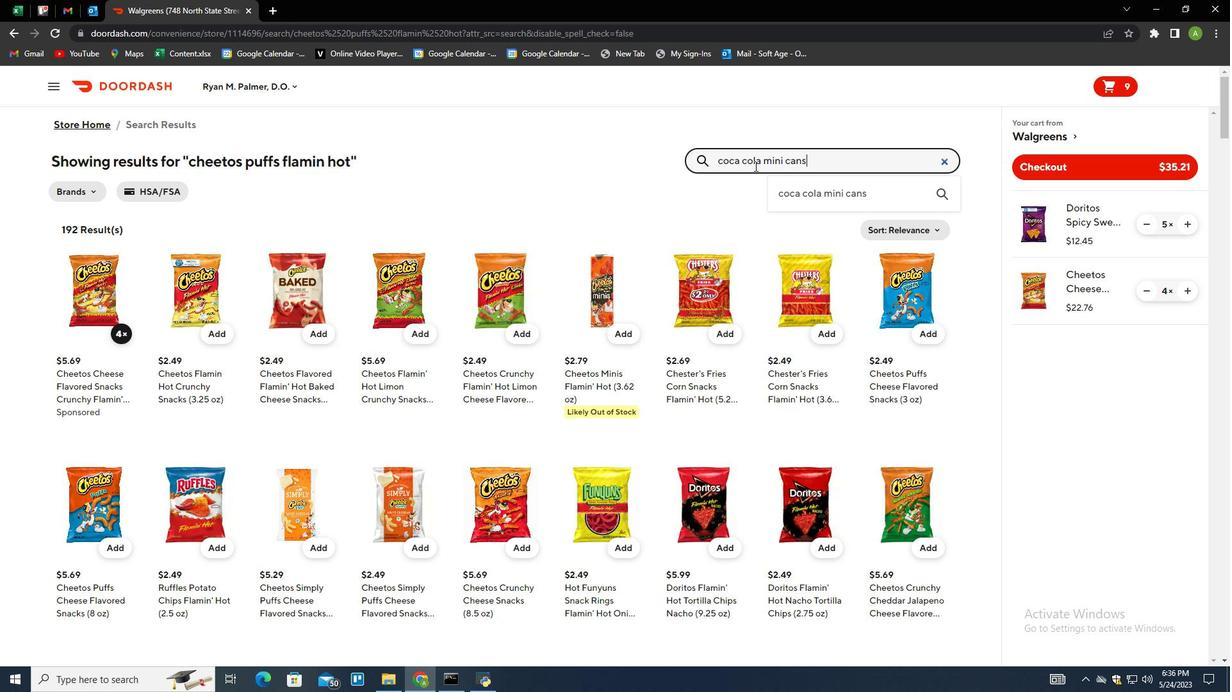 
Action: Mouse moved to (115, 331)
Screenshot: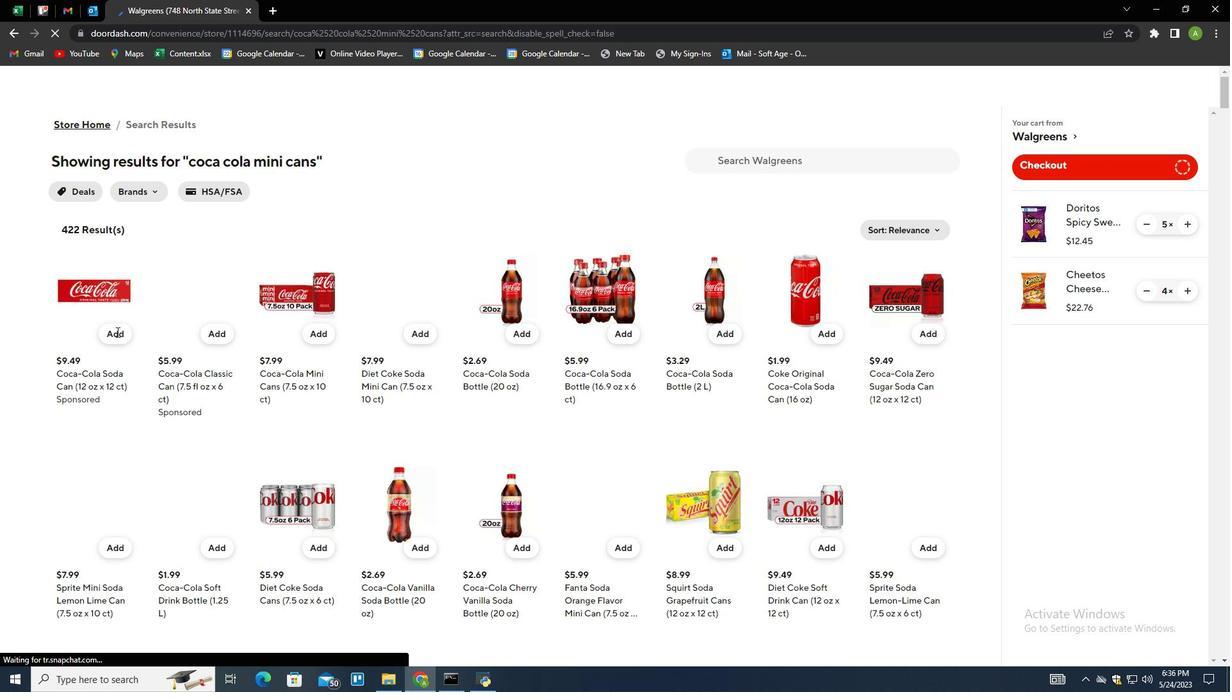 
Action: Mouse pressed left at (115, 331)
Screenshot: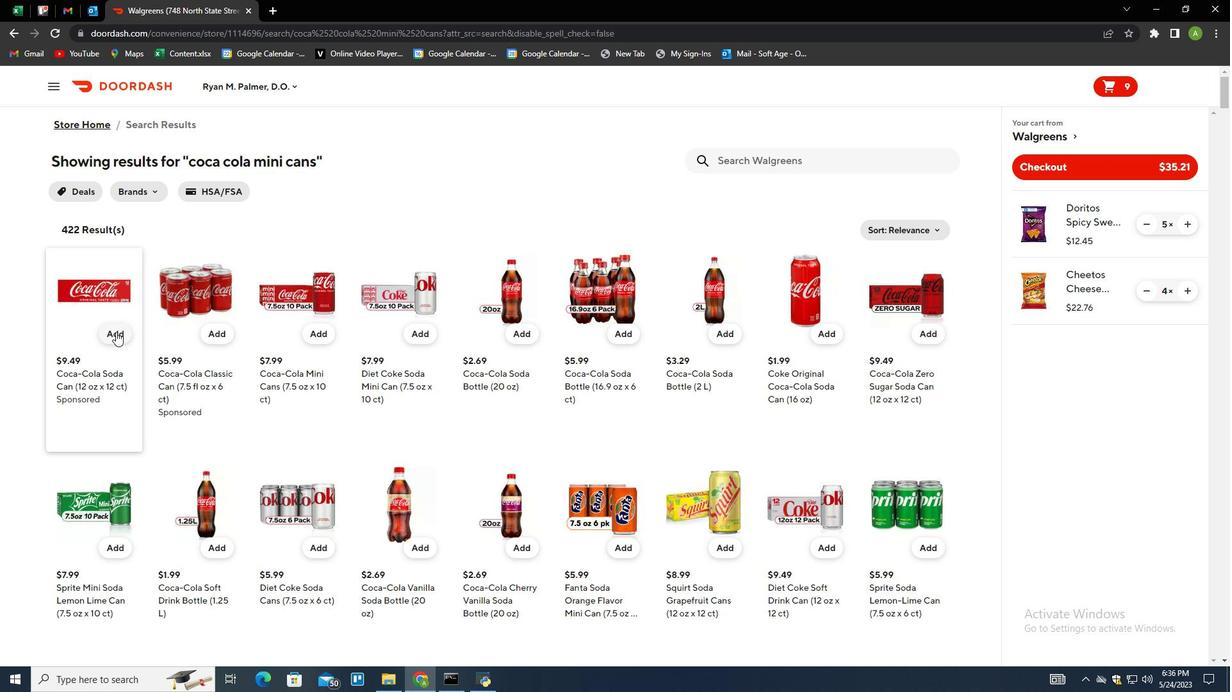 
Action: Mouse moved to (779, 157)
Screenshot: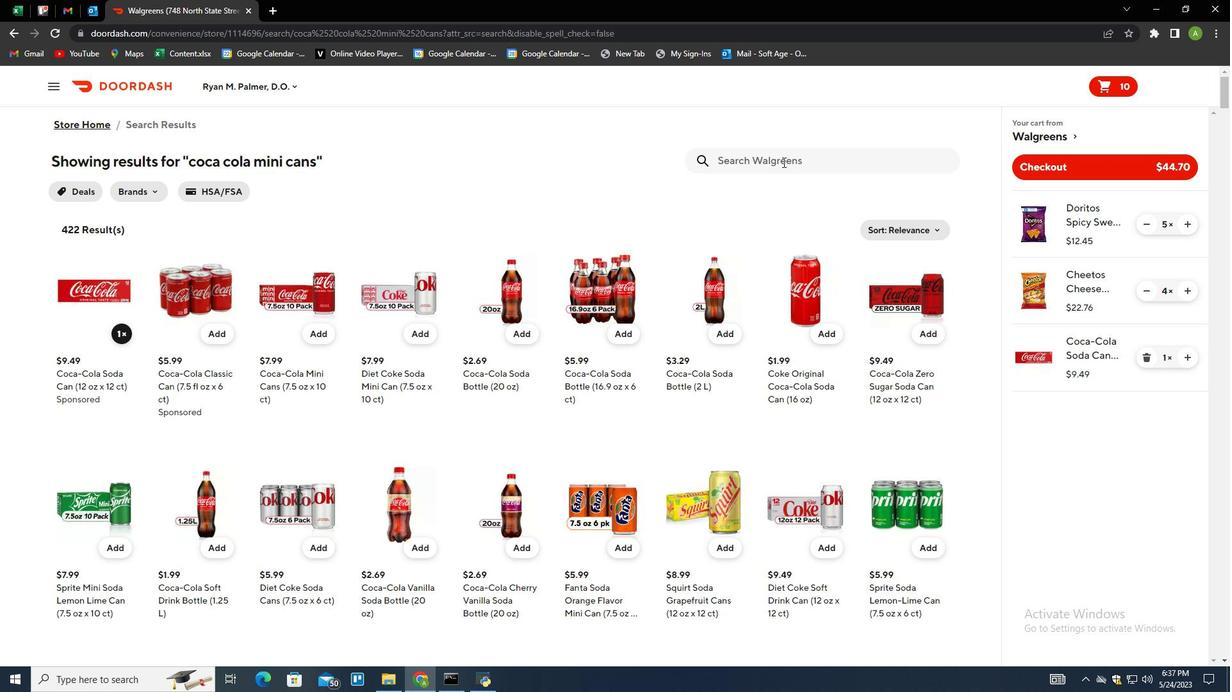 
Action: Mouse pressed left at (779, 157)
Screenshot: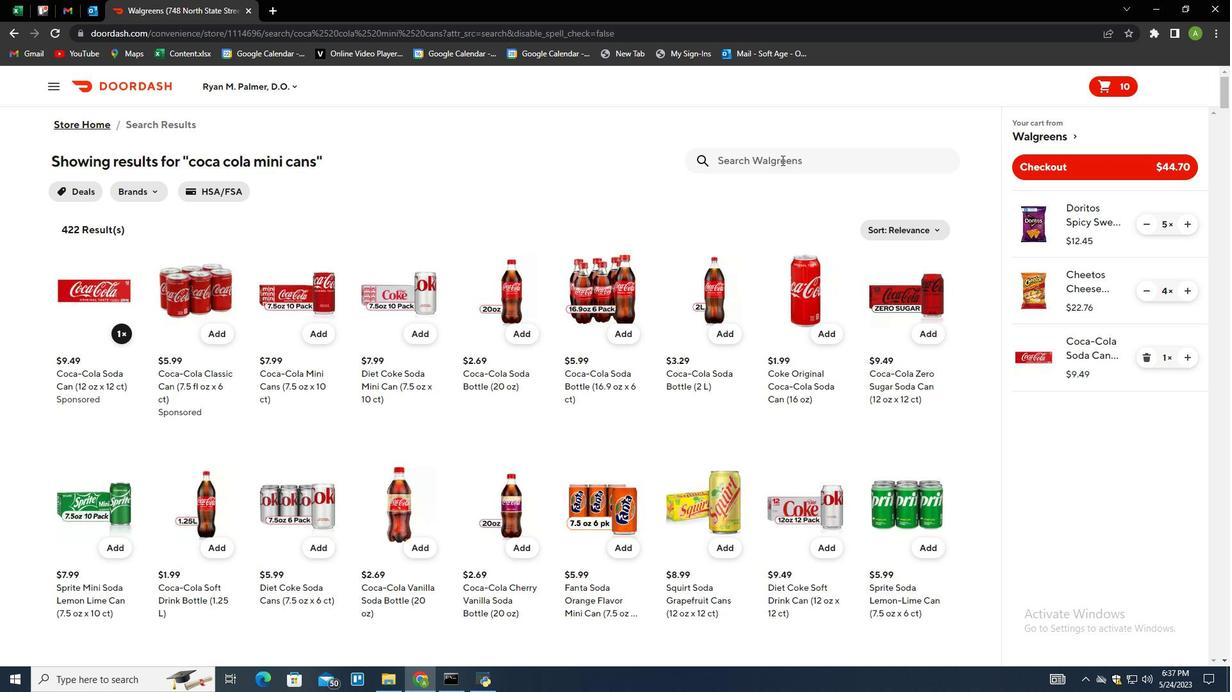 
Action: Key pressed mountain<Key.space>dew<Key.space>soda<Key.space>can<Key.space><Key.shift>(12<Key.space>ozx<Key.backspace><Key.space>x<Key.space>12<Key.space>ct<Key.shift><Key.shift><Key.shift>)<Key.enter>
Screenshot: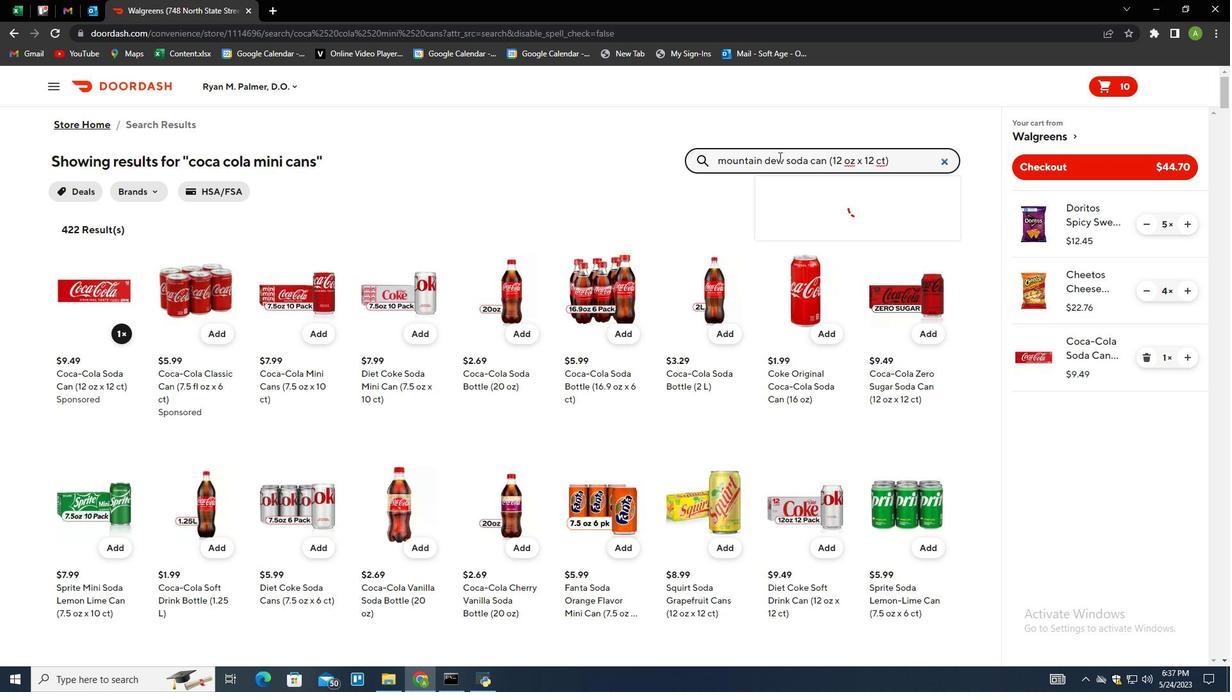 
Action: Mouse moved to (115, 338)
Screenshot: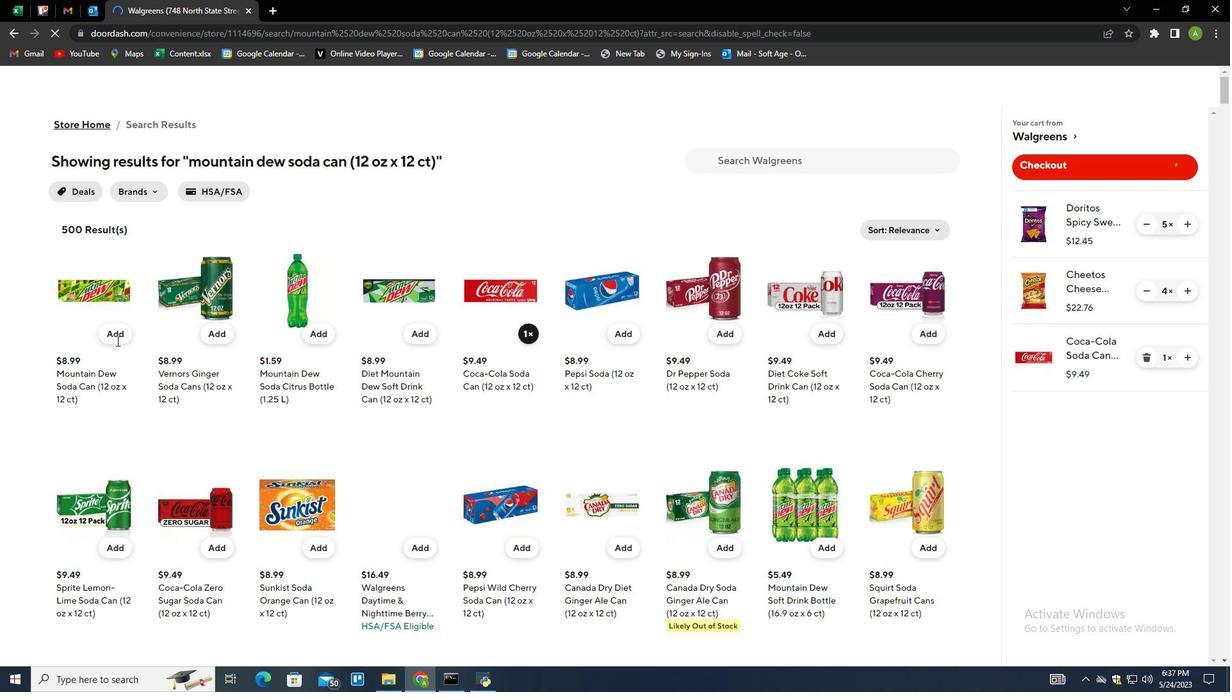 
Action: Mouse pressed left at (115, 338)
Screenshot: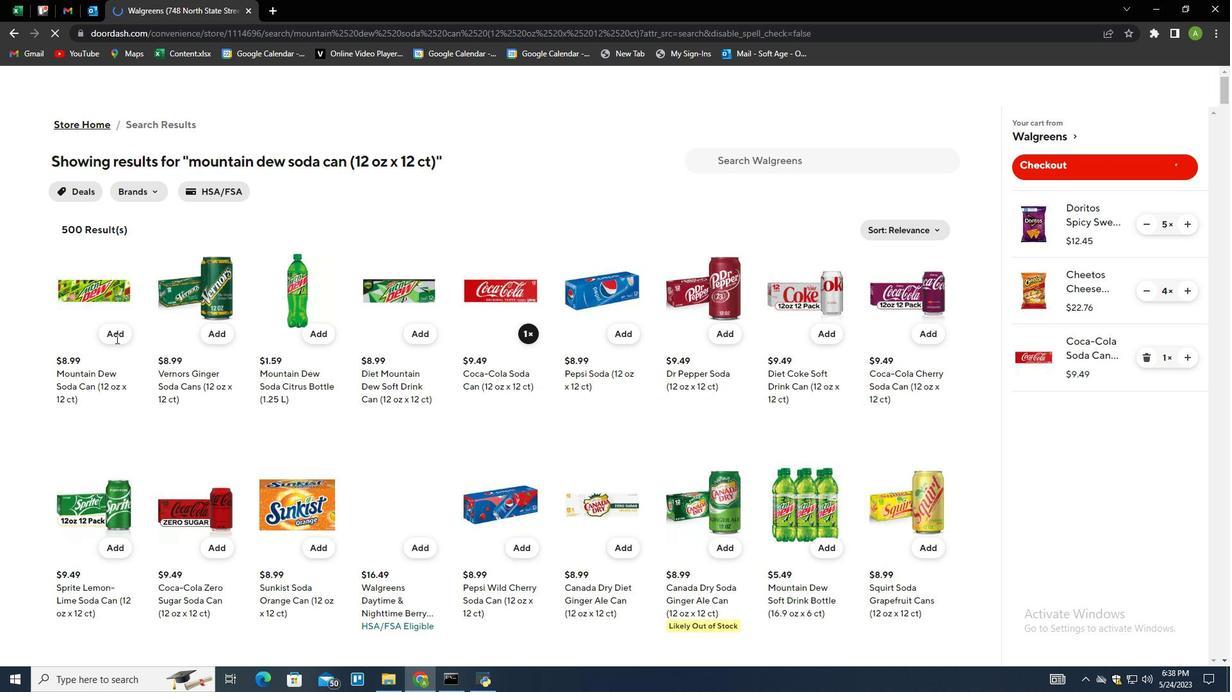 
Action: Mouse moved to (745, 162)
Screenshot: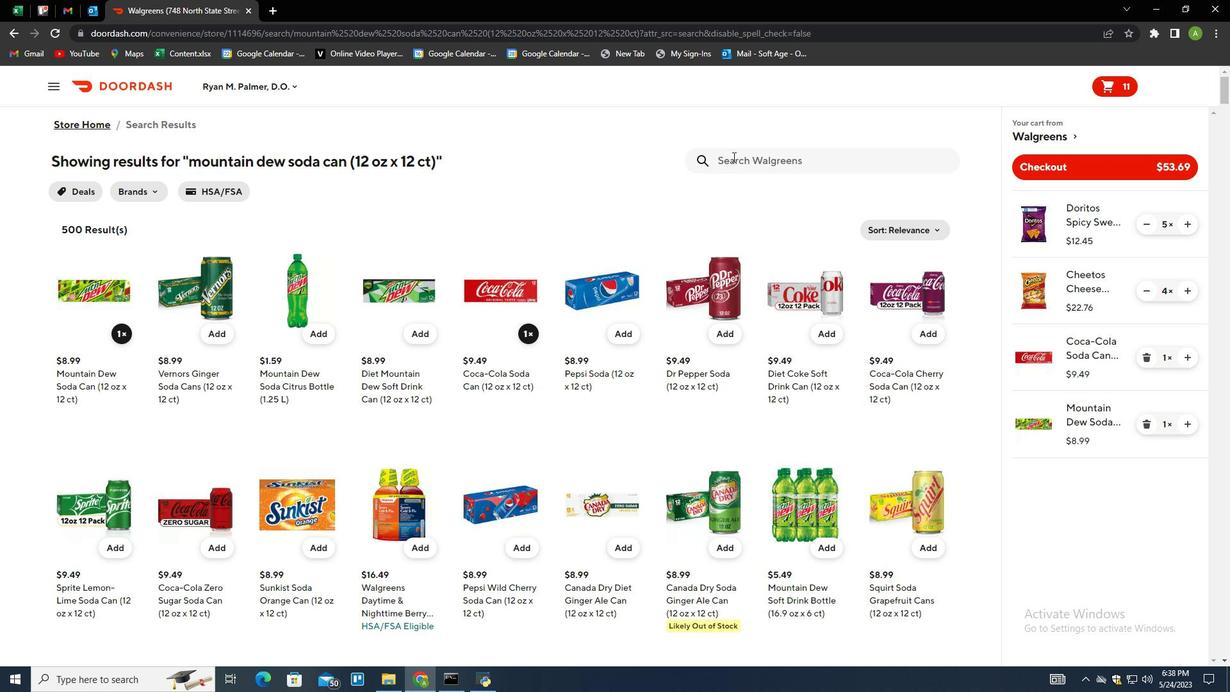 
Action: Mouse pressed left at (745, 162)
Screenshot: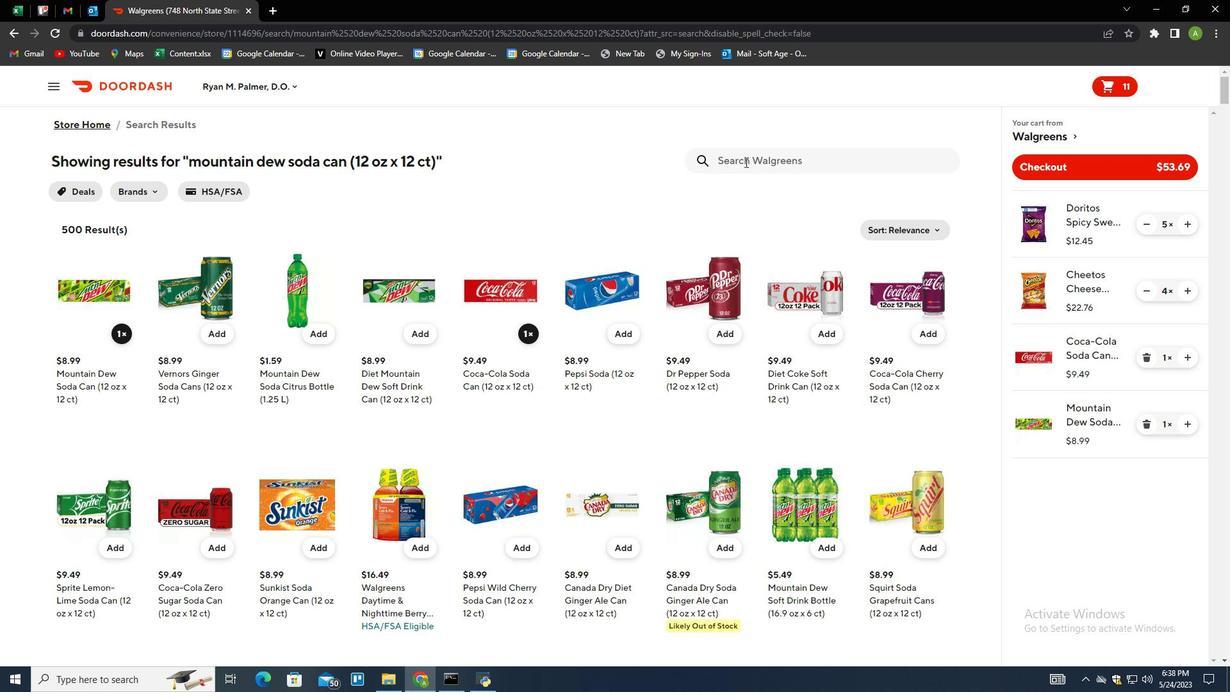 
Action: Key pressed nice<Key.space>halves<Key.space><Key.shift>&<Key.space>piesces<Key.space>honey<Key.space>roasted<Key.space>cashew<Key.enter>
Screenshot: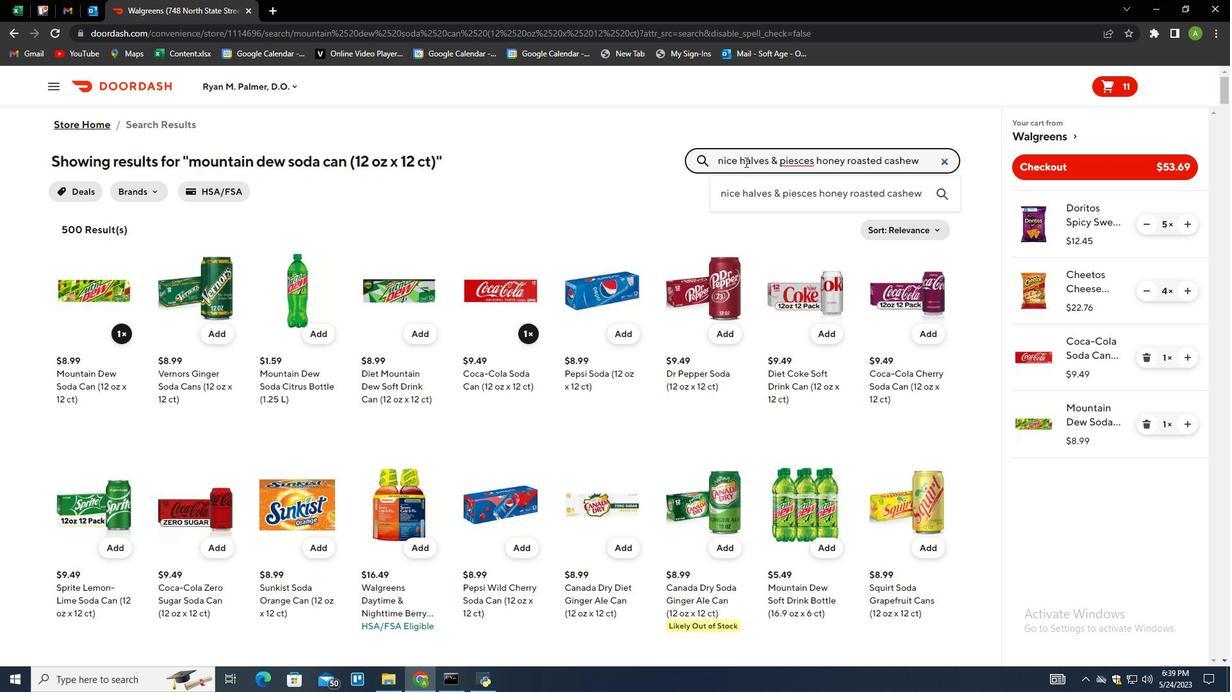 
Action: Mouse moved to (112, 337)
Screenshot: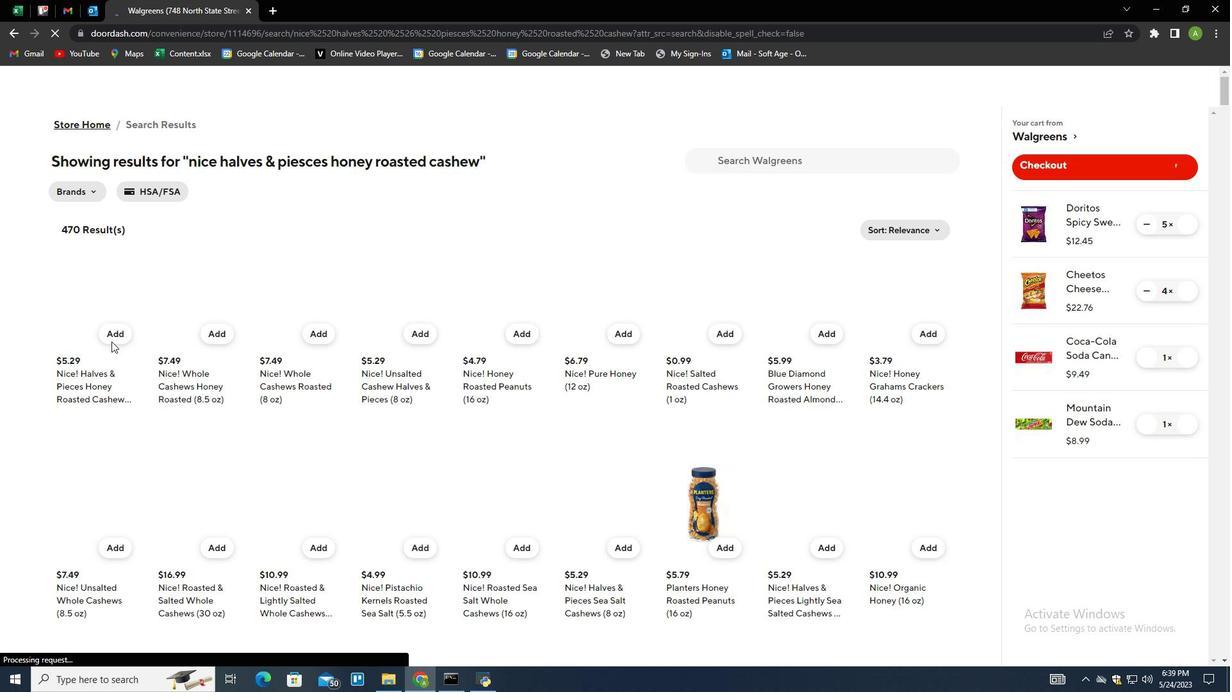 
Action: Mouse pressed left at (112, 337)
Screenshot: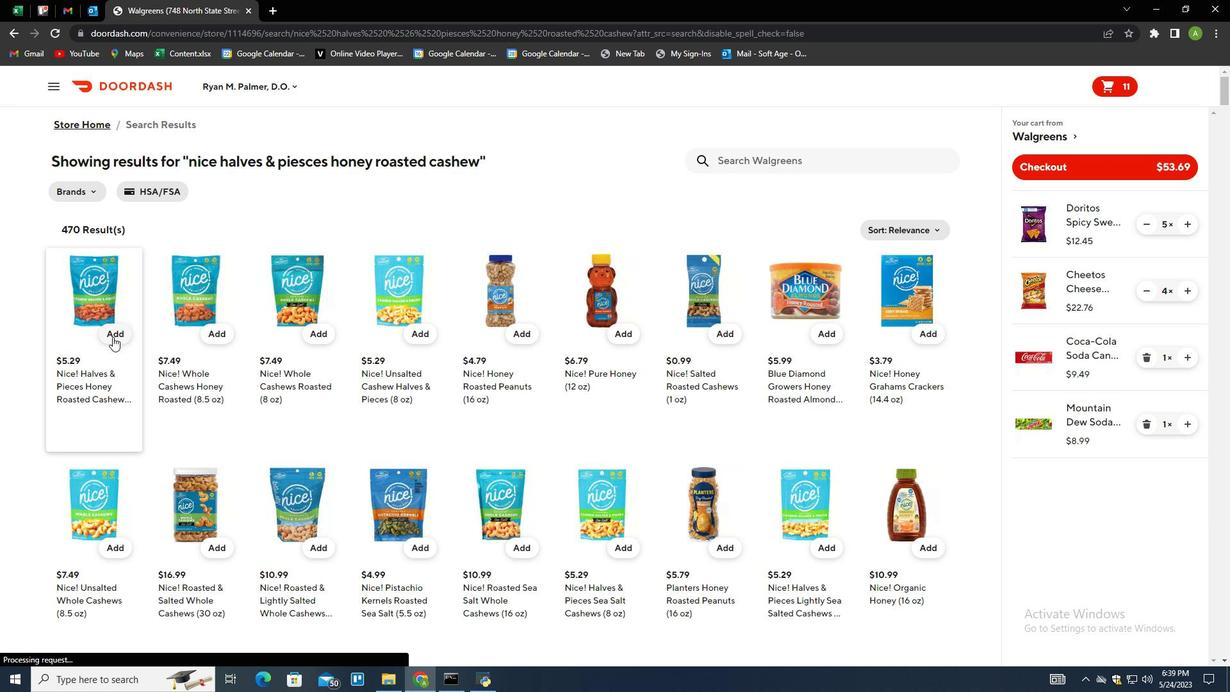 
Action: Mouse moved to (1186, 488)
Screenshot: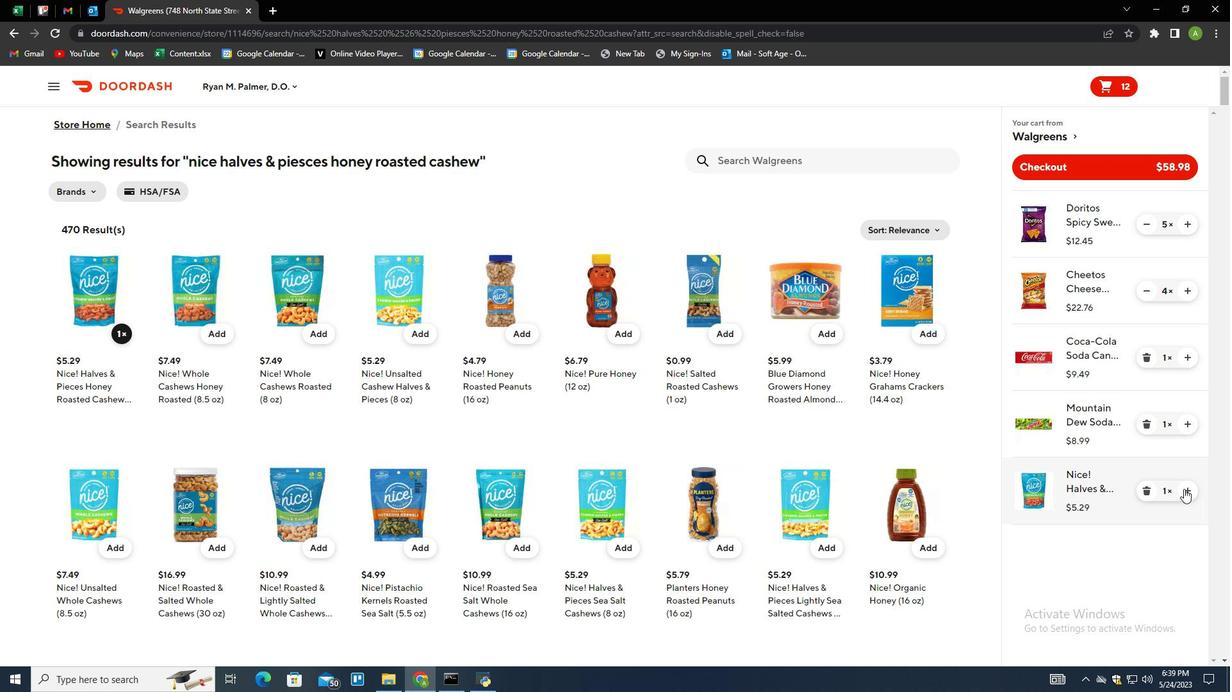 
Action: Mouse pressed left at (1186, 488)
Screenshot: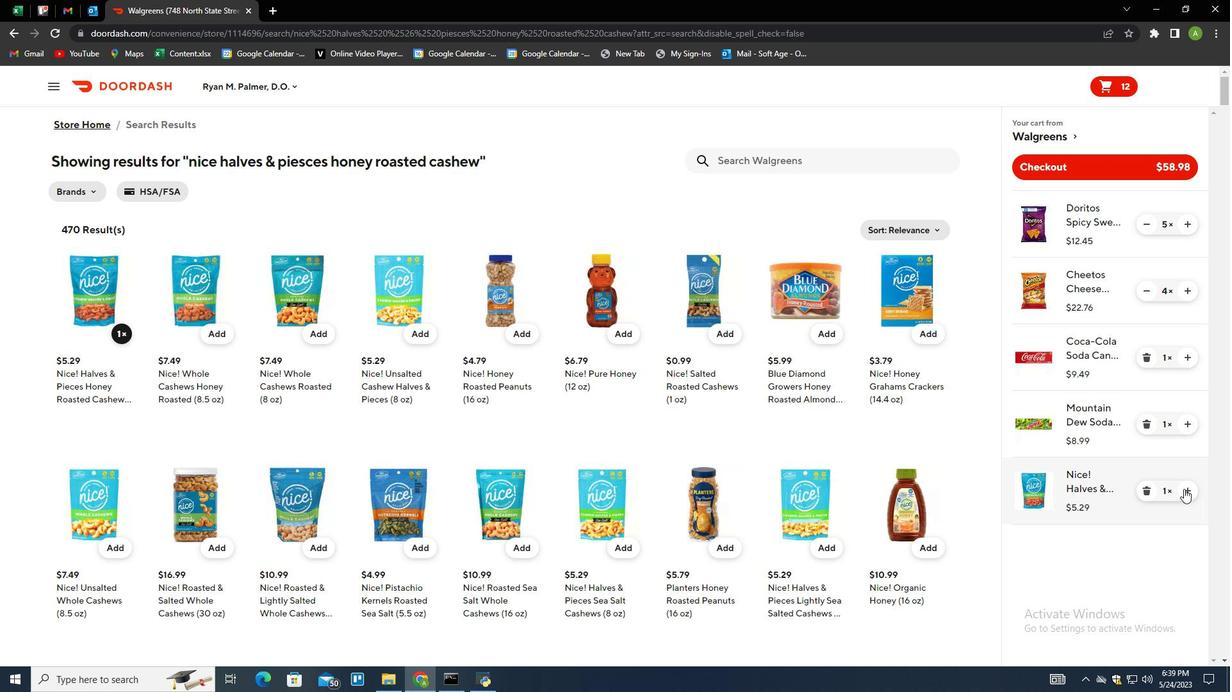 
Action: Mouse moved to (1036, 167)
Screenshot: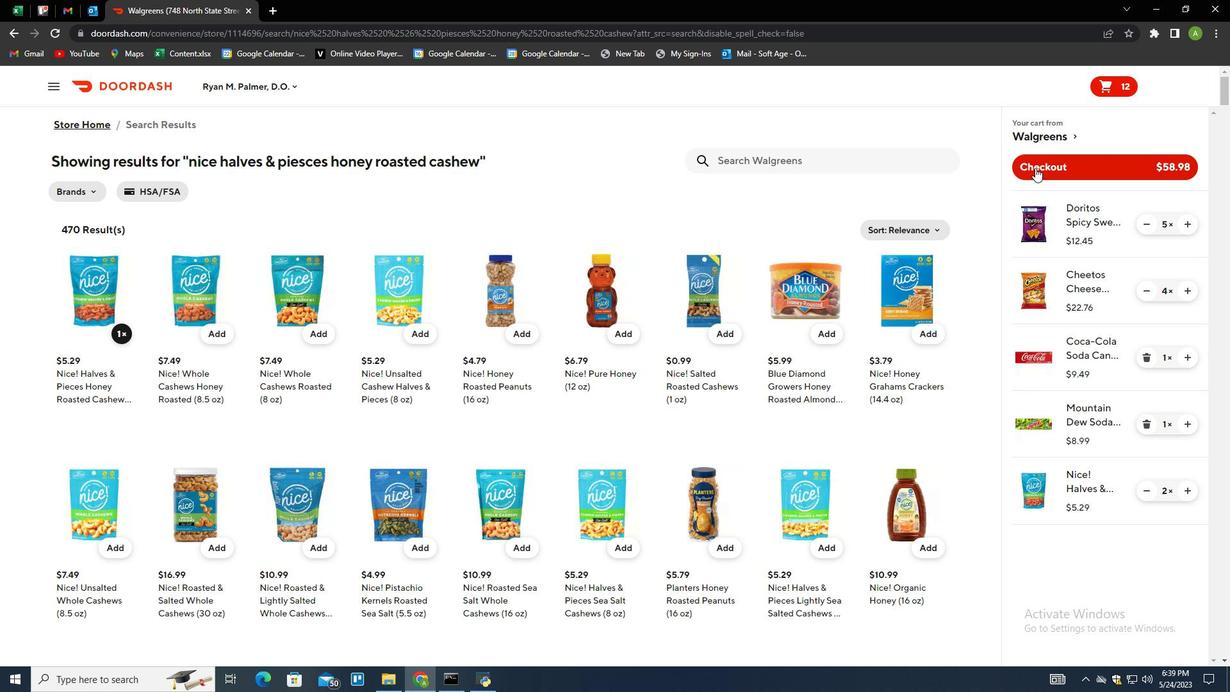
Action: Mouse pressed left at (1036, 167)
Screenshot: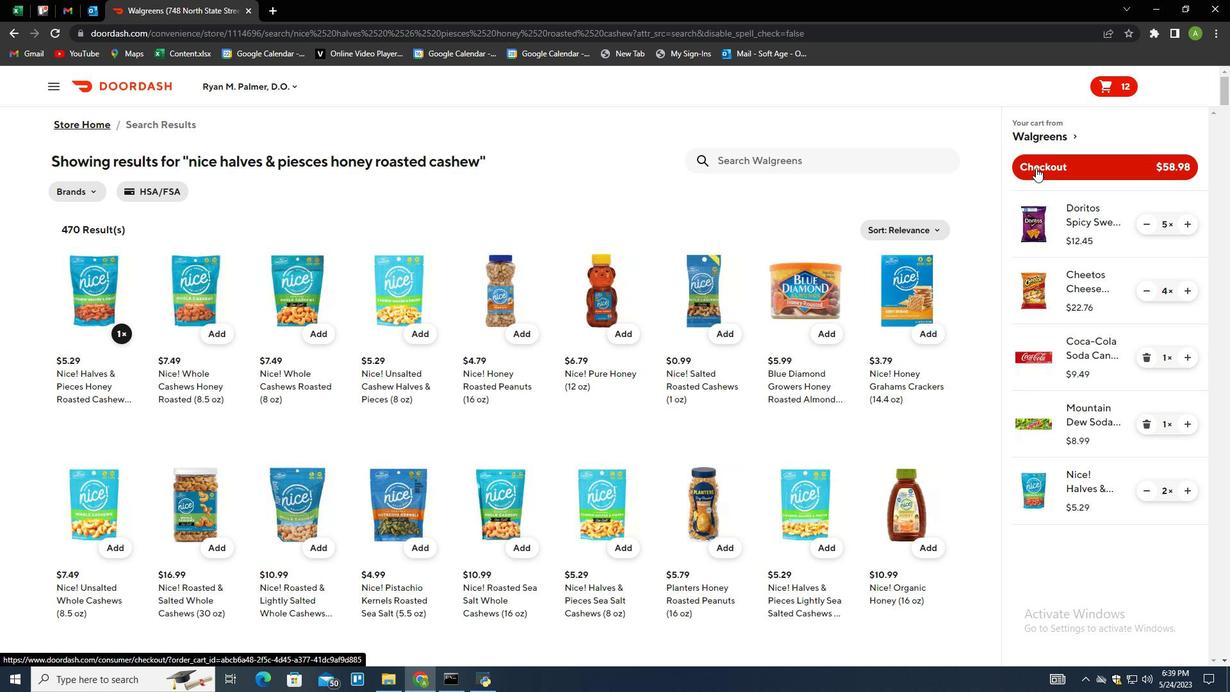 
